 Task: Find connections with filter location Villeneuve-le-Roi with filter topic #hiringwith filter profile language Potuguese with filter current company Get Hired with GeeksforGeeks  with filter school Indira Institute of management with filter industry Breweries with filter service category Android Development with filter keywords title Speech Pathologist
Action: Mouse moved to (251, 200)
Screenshot: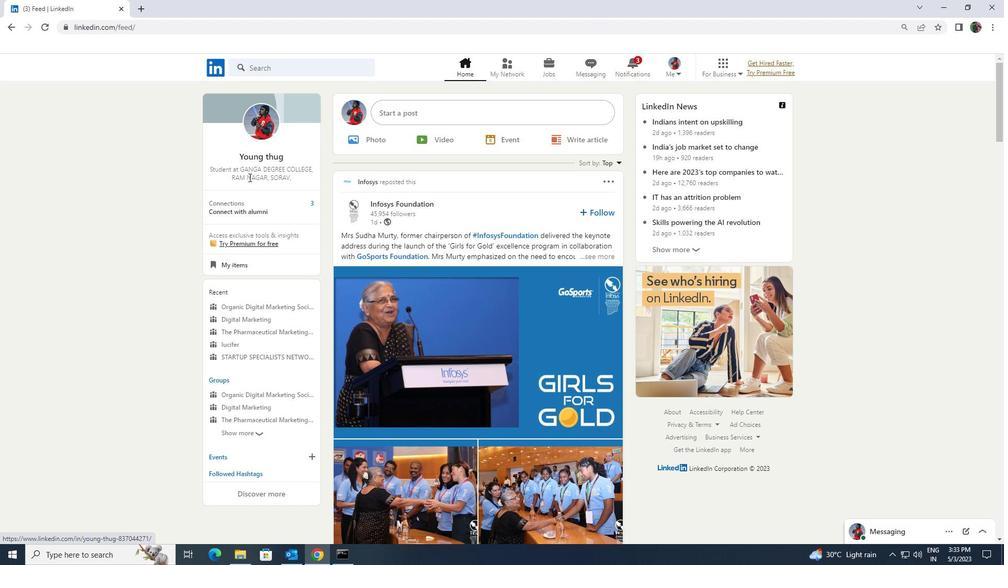 
Action: Mouse pressed left at (251, 200)
Screenshot: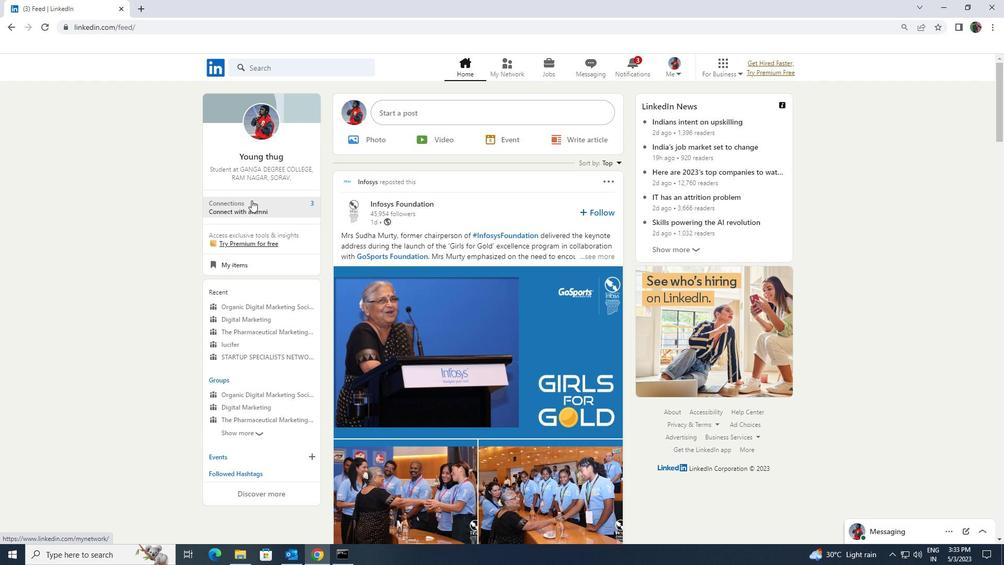
Action: Mouse moved to (264, 131)
Screenshot: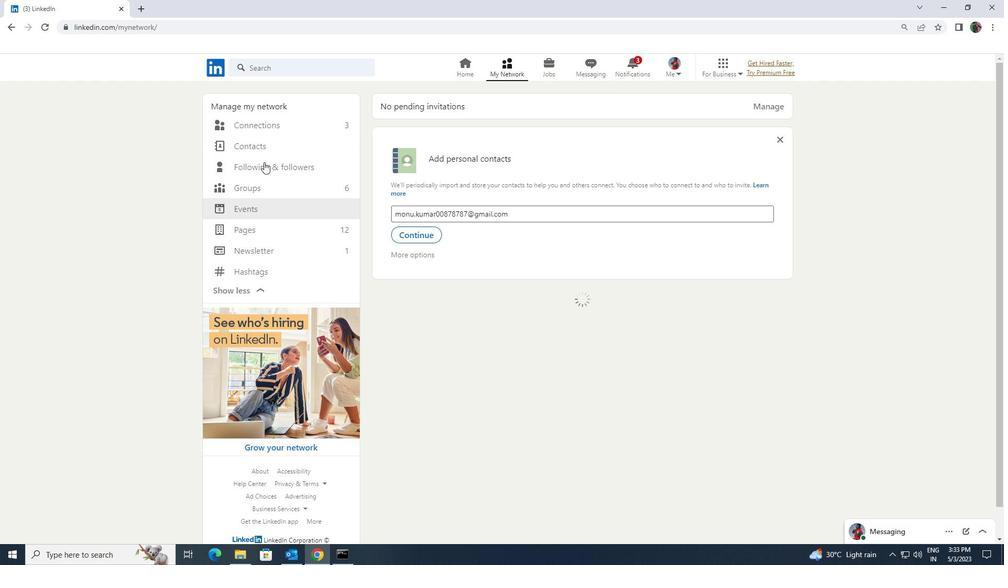 
Action: Mouse pressed left at (264, 131)
Screenshot: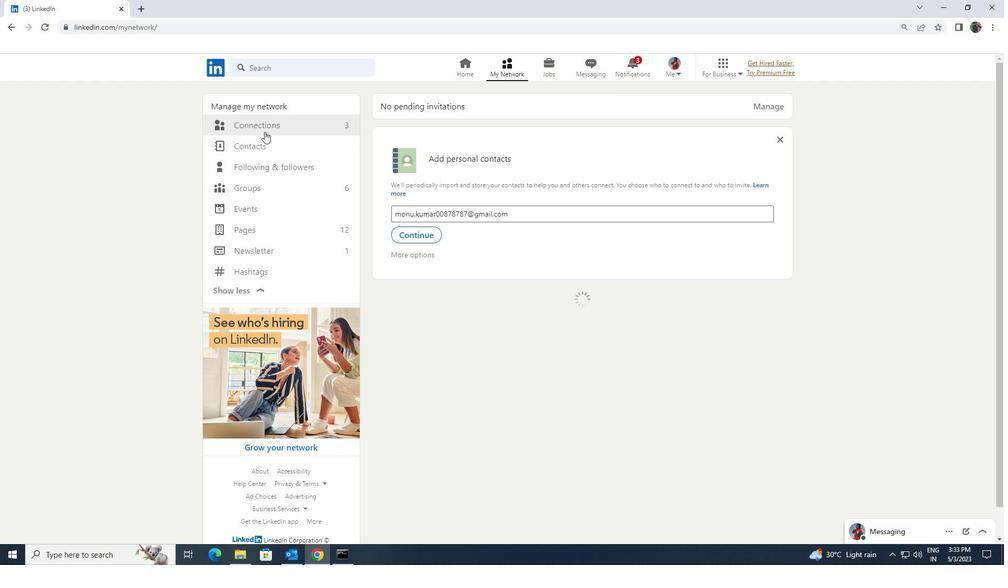
Action: Mouse moved to (264, 124)
Screenshot: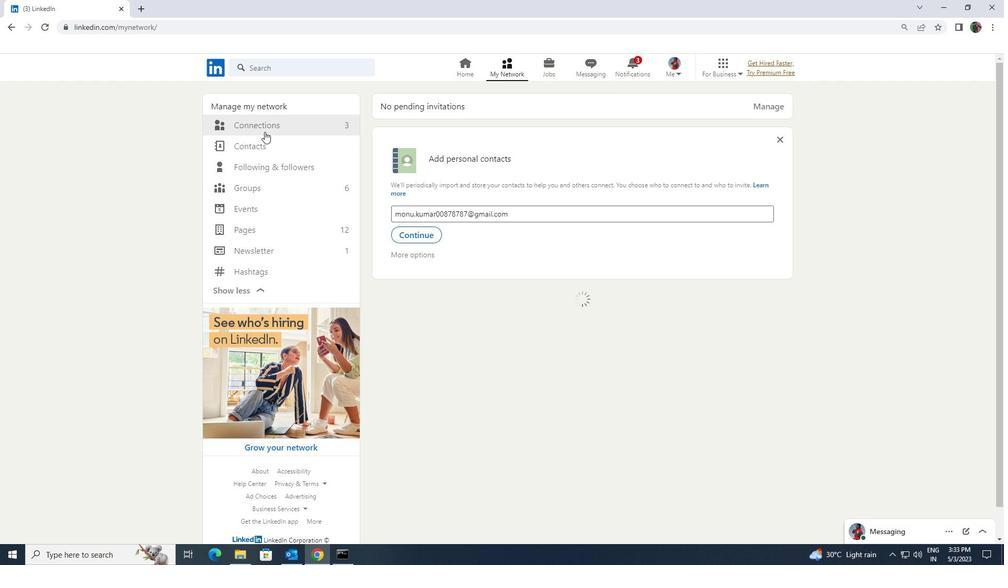 
Action: Mouse pressed left at (264, 124)
Screenshot: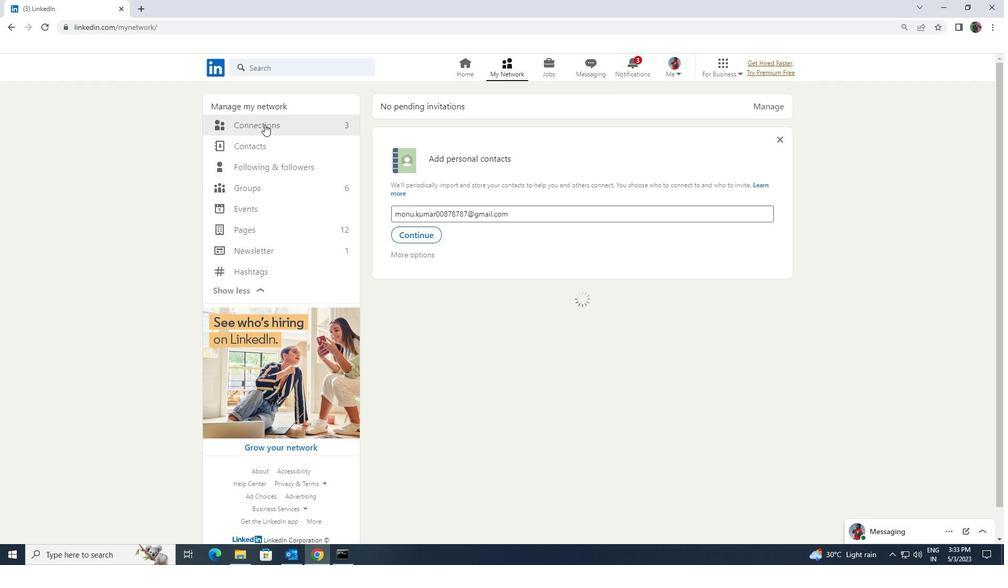 
Action: Mouse moved to (582, 127)
Screenshot: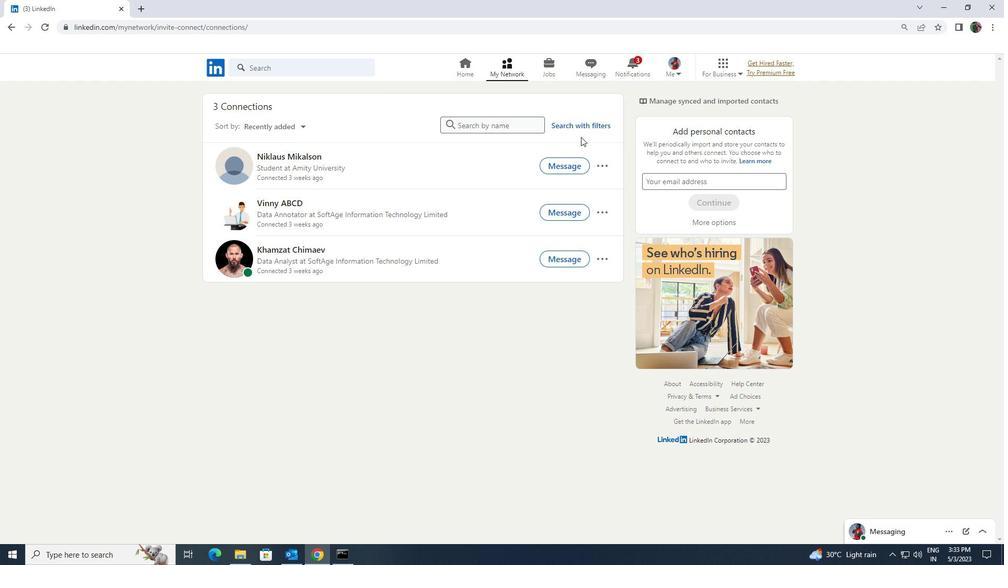 
Action: Mouse pressed left at (582, 127)
Screenshot: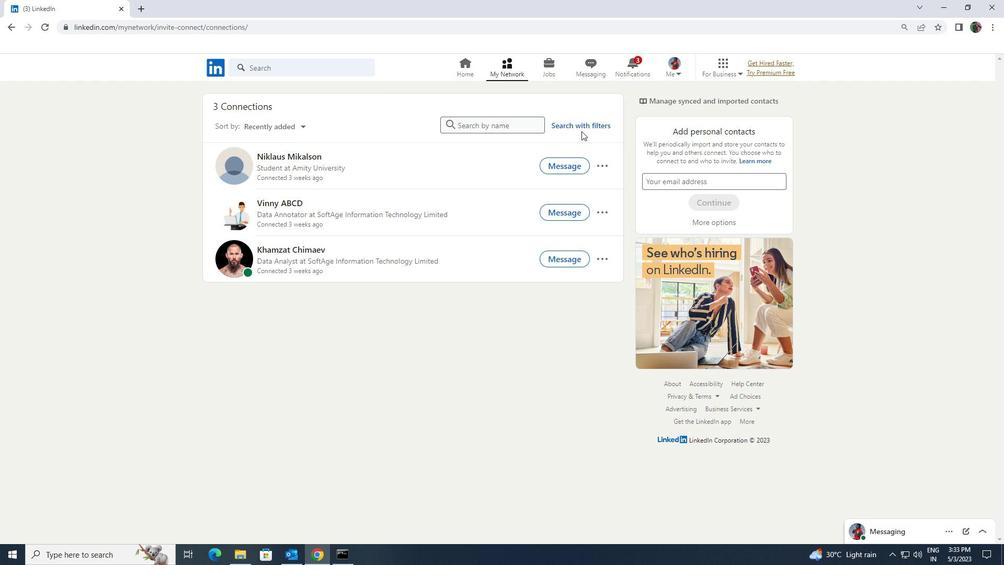 
Action: Mouse moved to (543, 97)
Screenshot: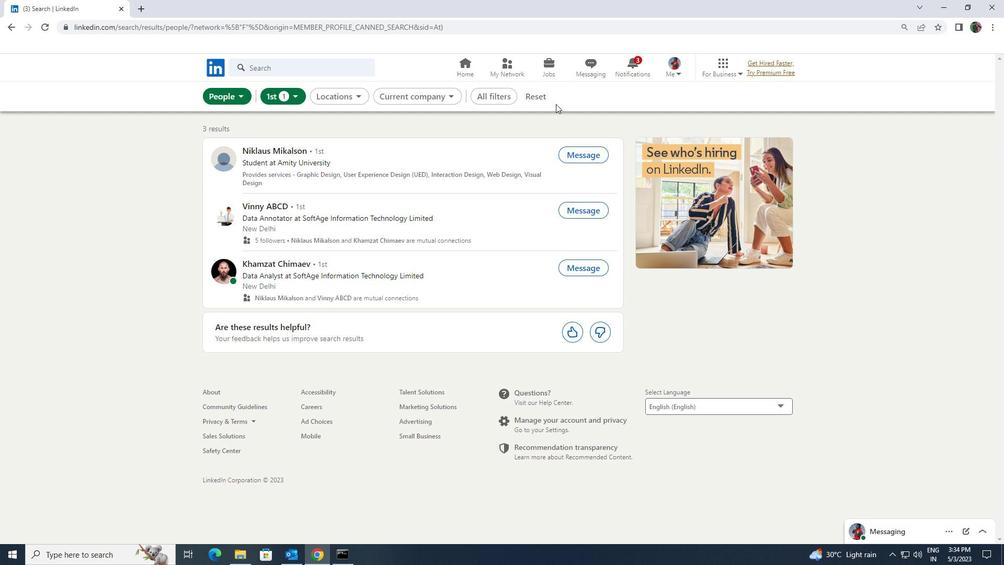 
Action: Mouse pressed left at (543, 97)
Screenshot: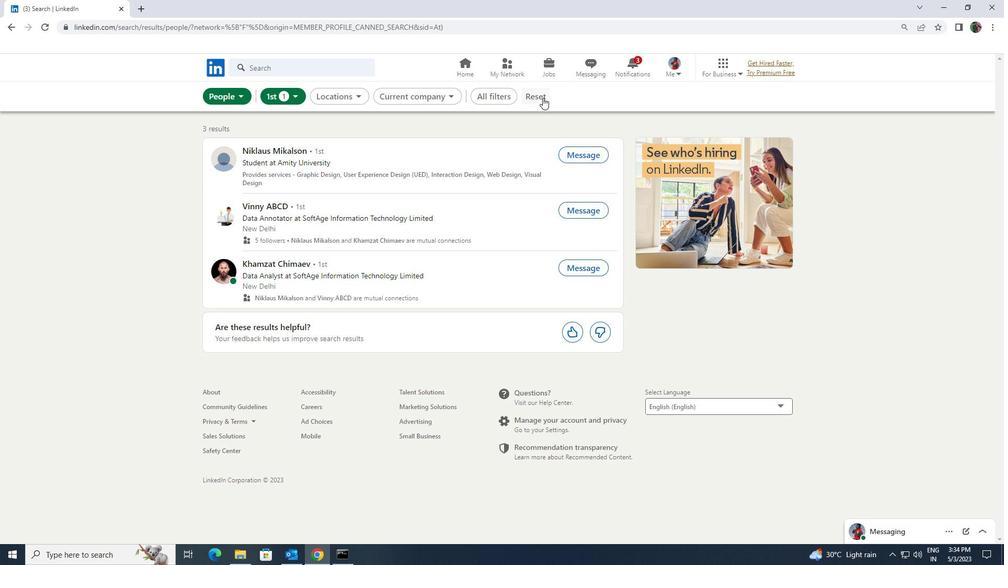 
Action: Mouse moved to (522, 95)
Screenshot: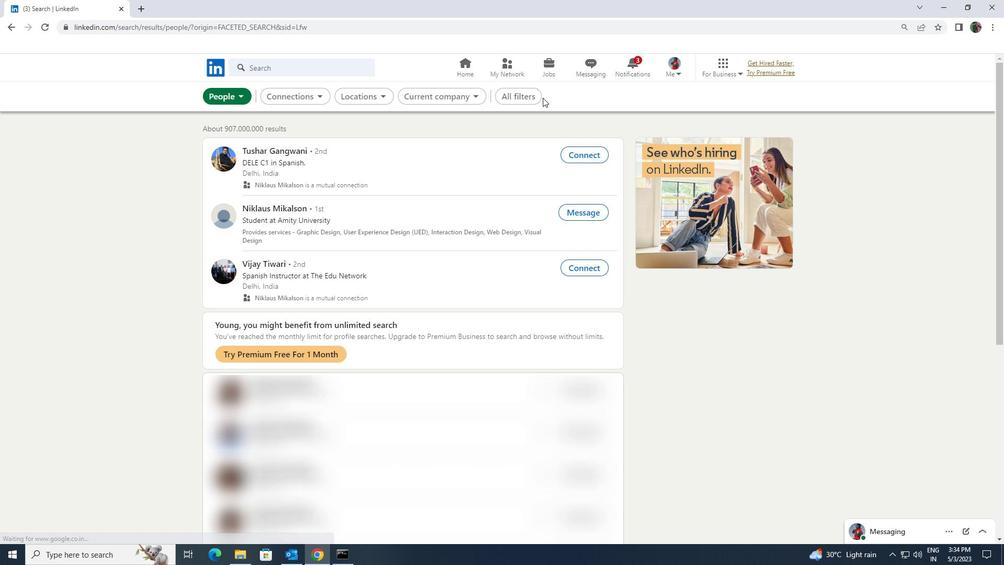 
Action: Mouse pressed left at (522, 95)
Screenshot: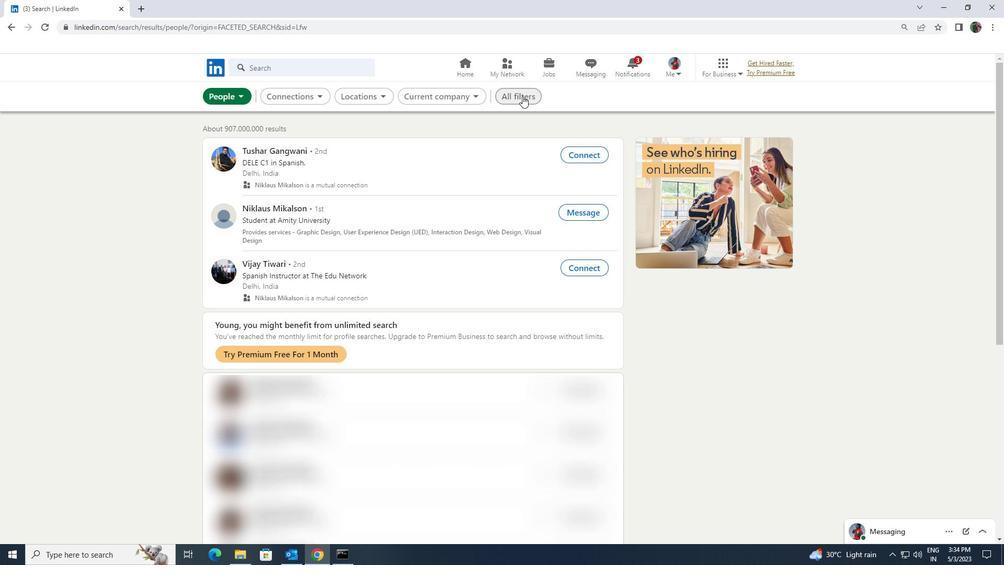 
Action: Mouse moved to (874, 411)
Screenshot: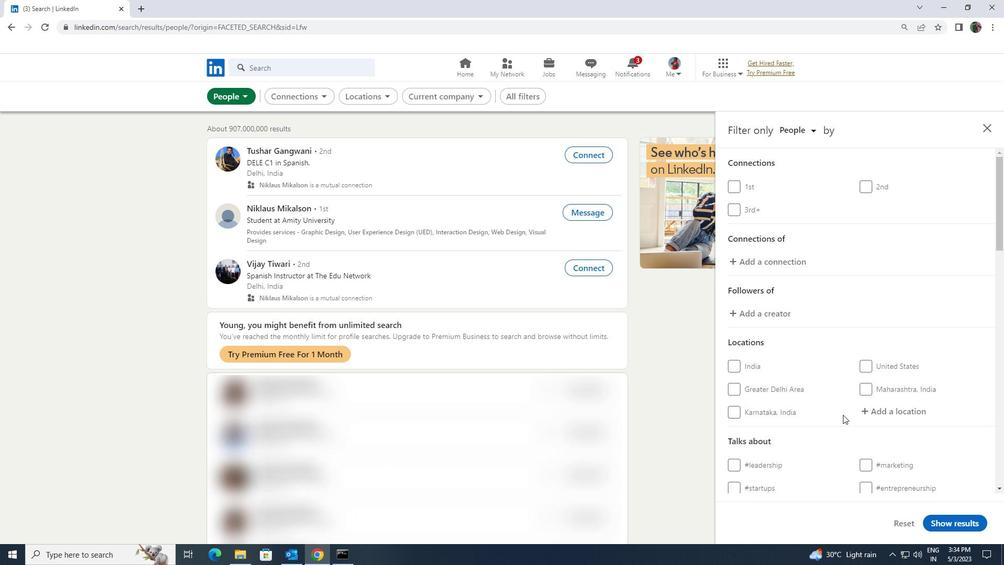 
Action: Mouse pressed left at (874, 411)
Screenshot: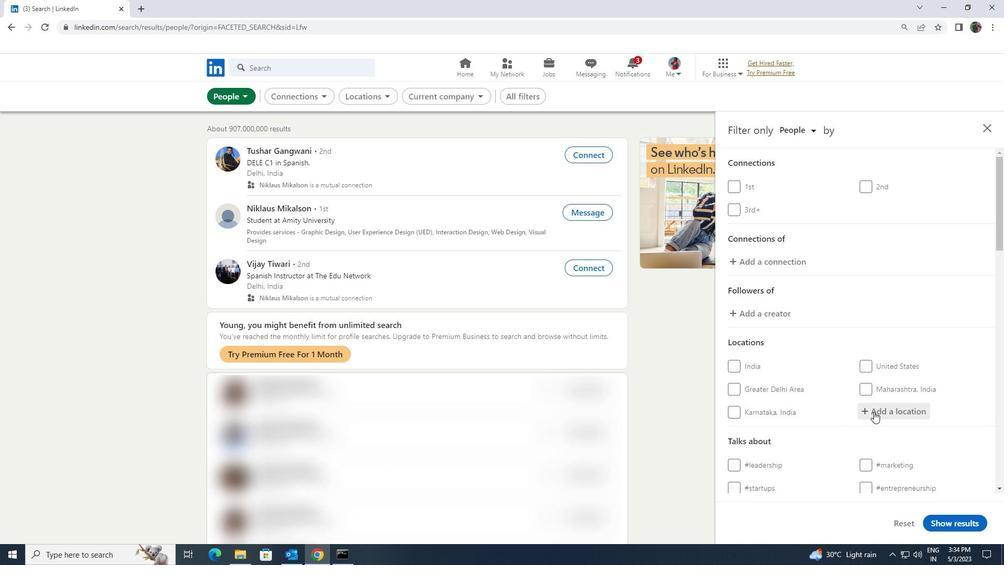 
Action: Key pressed <Key.shift><Key.shift><Key.shift><Key.shift><Key.shift><Key.shift><Key.shift><Key.shift><Key.shift>VO<Key.backspace>ILLENEUVE
Screenshot: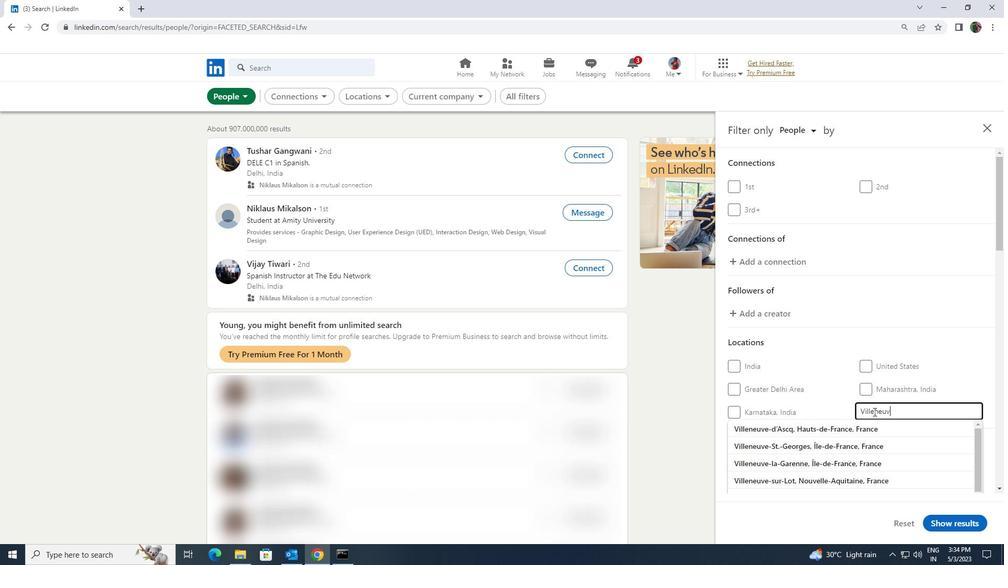 
Action: Mouse moved to (874, 422)
Screenshot: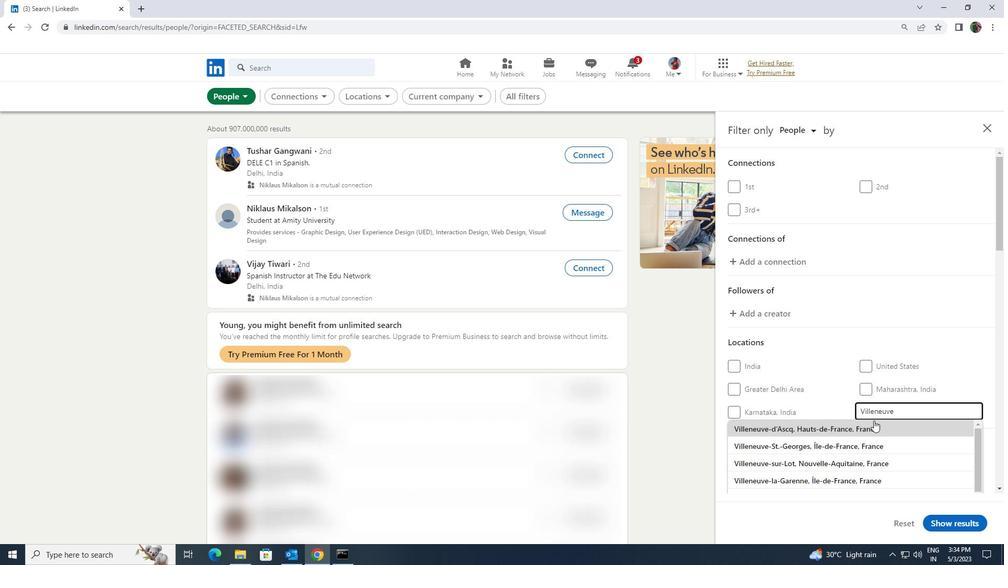 
Action: Mouse pressed left at (874, 422)
Screenshot: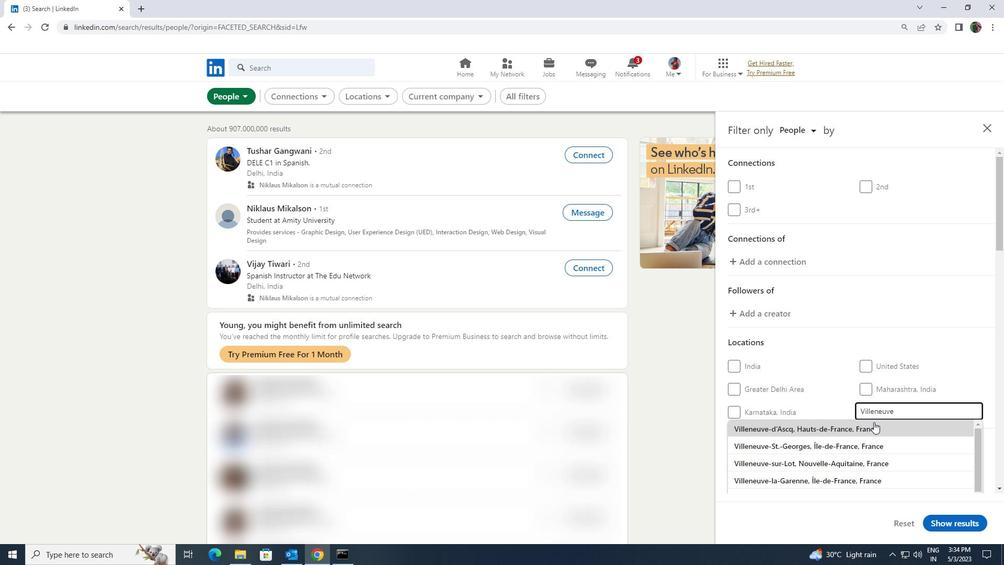 
Action: Mouse scrolled (874, 421) with delta (0, 0)
Screenshot: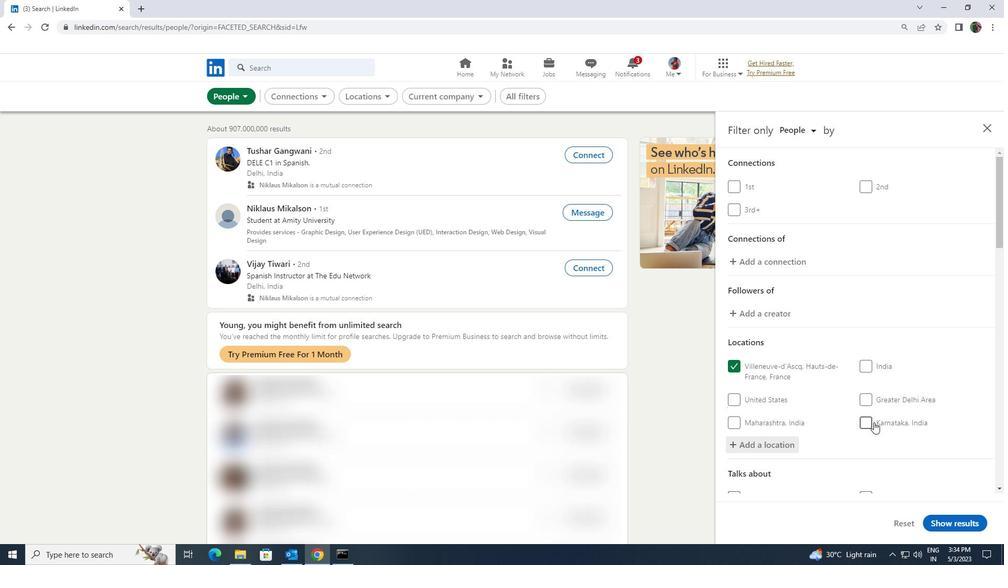 
Action: Mouse scrolled (874, 421) with delta (0, 0)
Screenshot: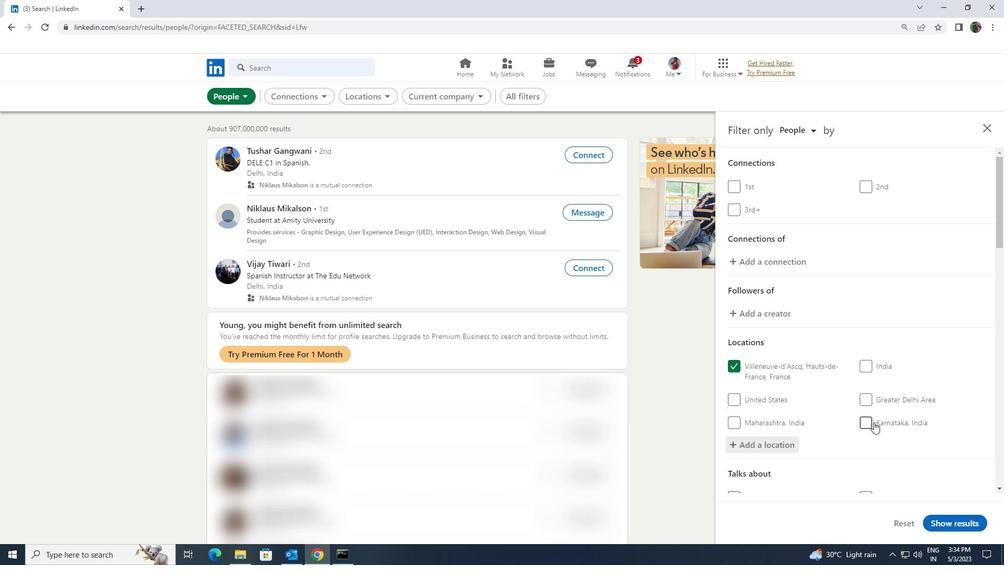 
Action: Mouse moved to (882, 435)
Screenshot: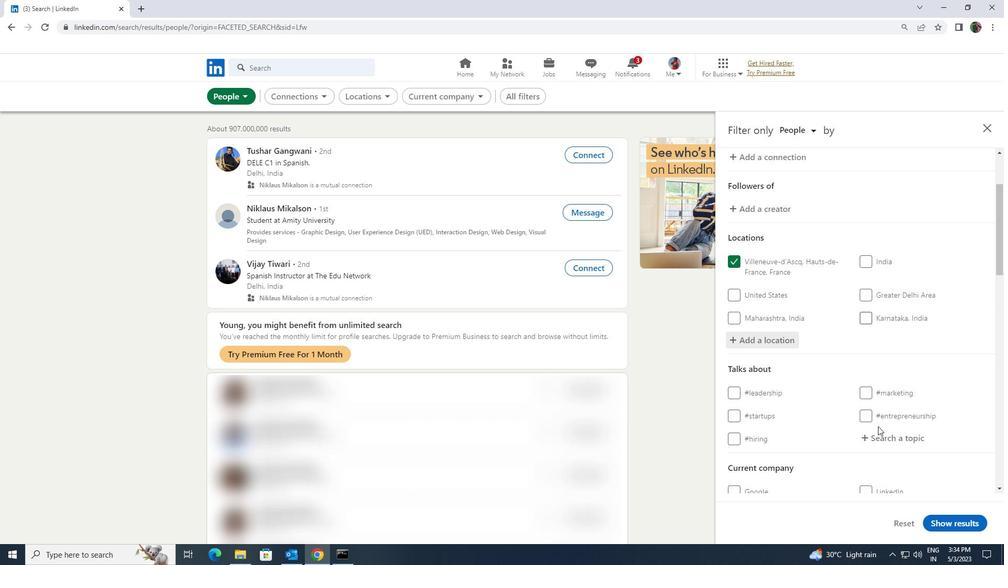 
Action: Mouse pressed left at (882, 435)
Screenshot: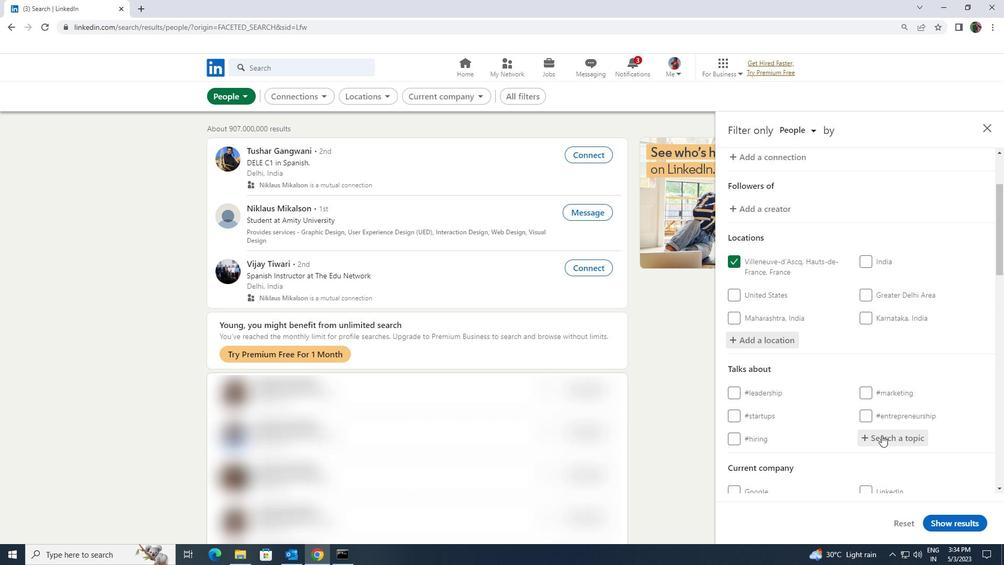 
Action: Key pressed <Key.shift>HIRING
Screenshot: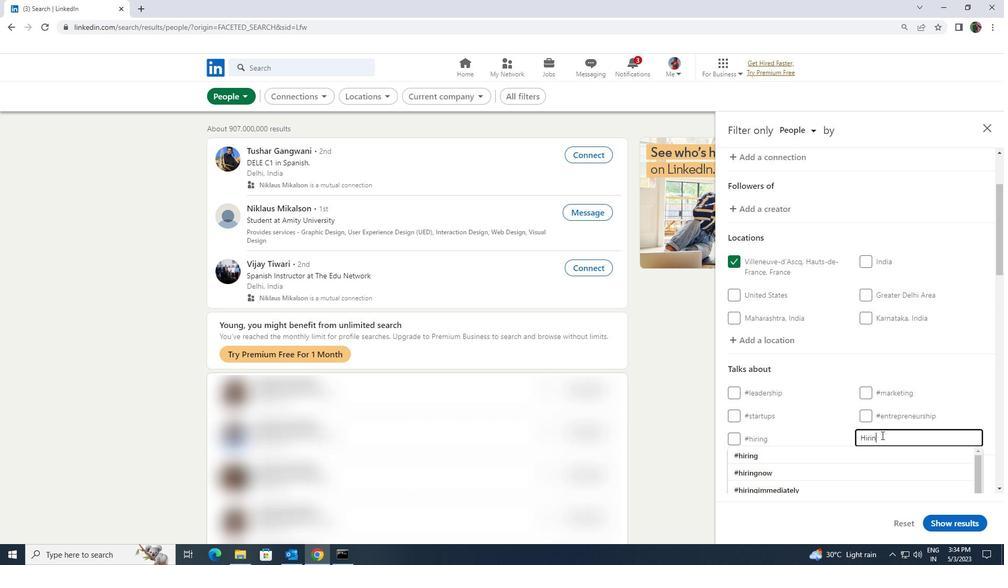 
Action: Mouse moved to (873, 451)
Screenshot: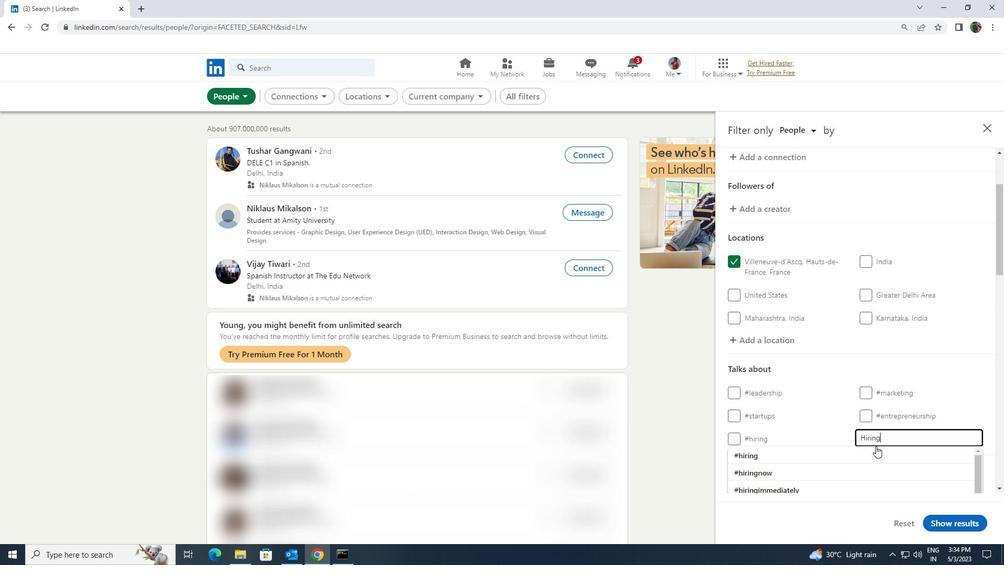 
Action: Mouse pressed left at (873, 451)
Screenshot: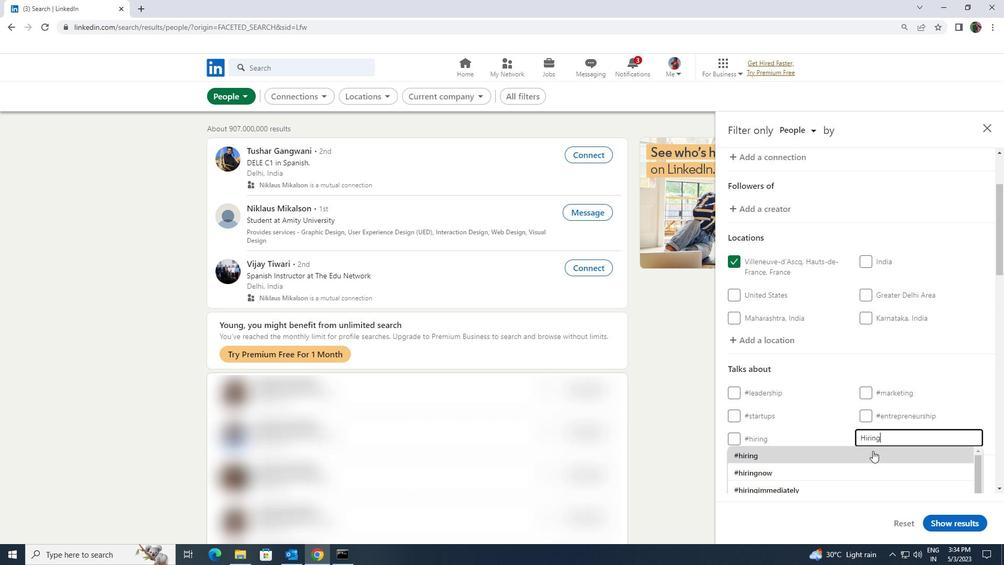 
Action: Mouse moved to (868, 449)
Screenshot: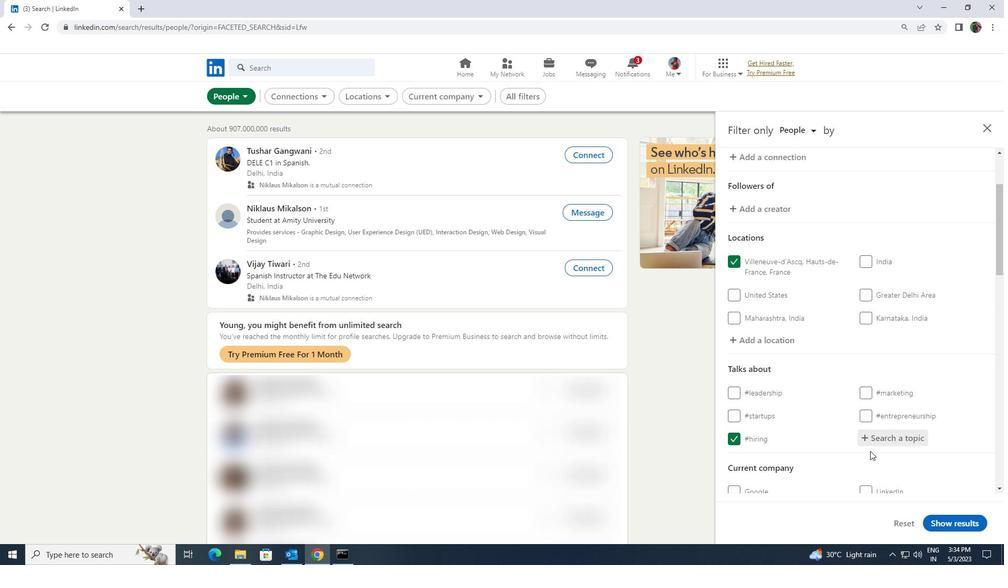 
Action: Mouse scrolled (868, 449) with delta (0, 0)
Screenshot: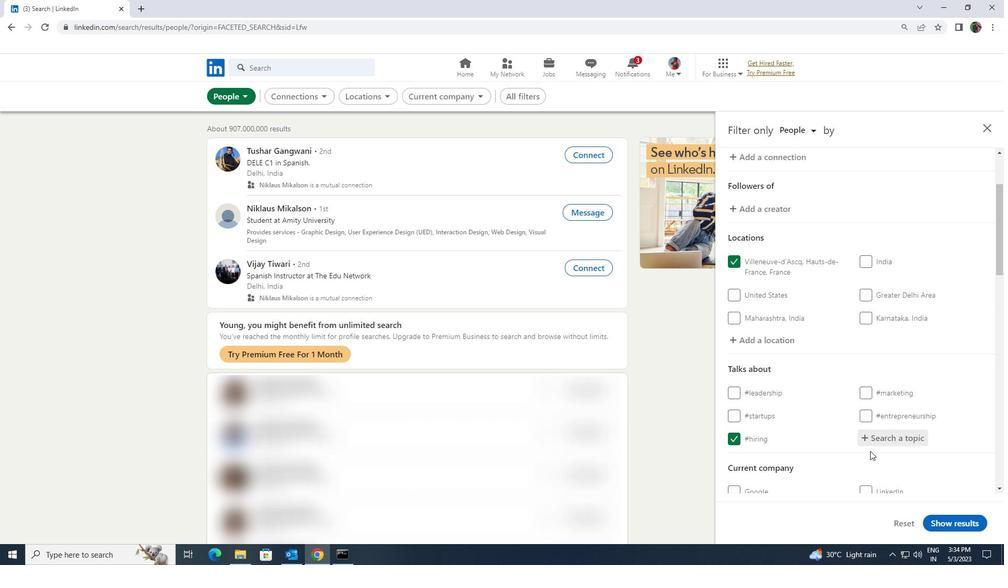 
Action: Mouse scrolled (868, 449) with delta (0, 0)
Screenshot: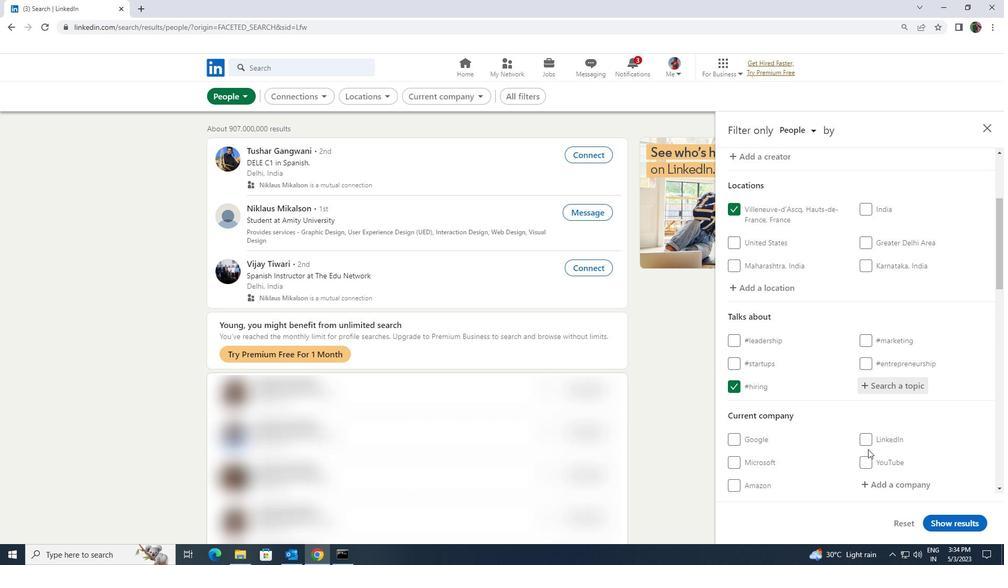 
Action: Mouse scrolled (868, 449) with delta (0, 0)
Screenshot: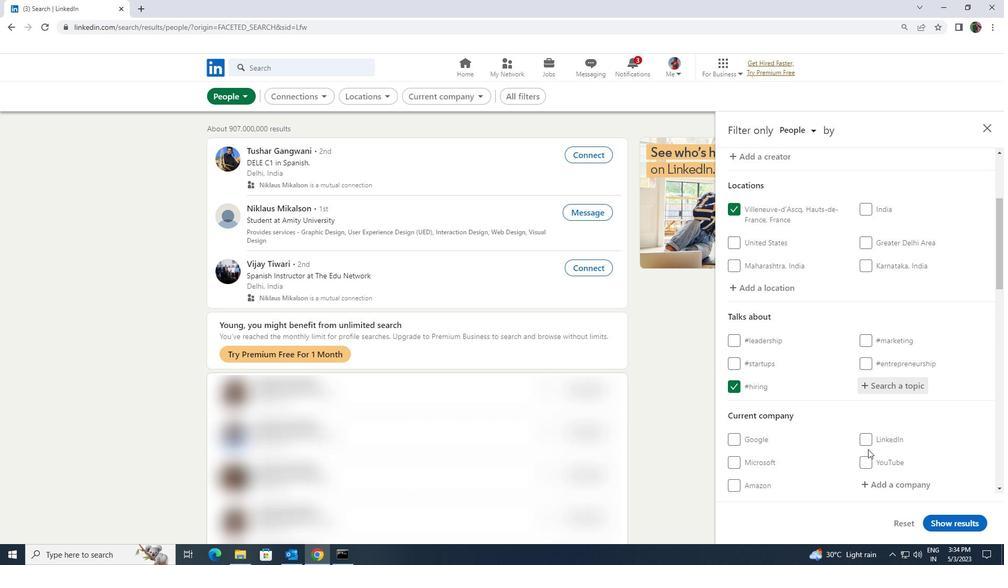 
Action: Mouse scrolled (868, 449) with delta (0, 0)
Screenshot: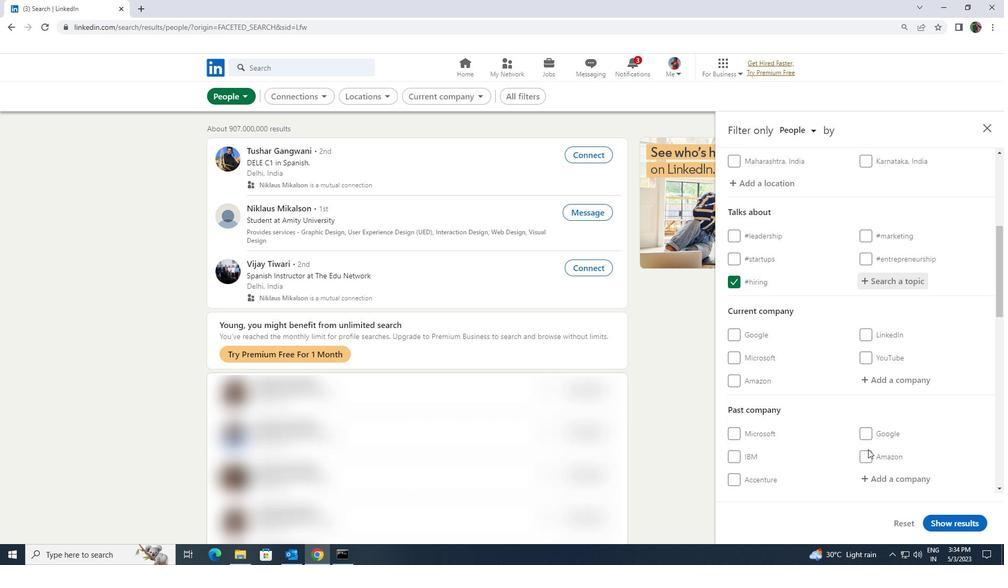 
Action: Mouse scrolled (868, 449) with delta (0, 0)
Screenshot: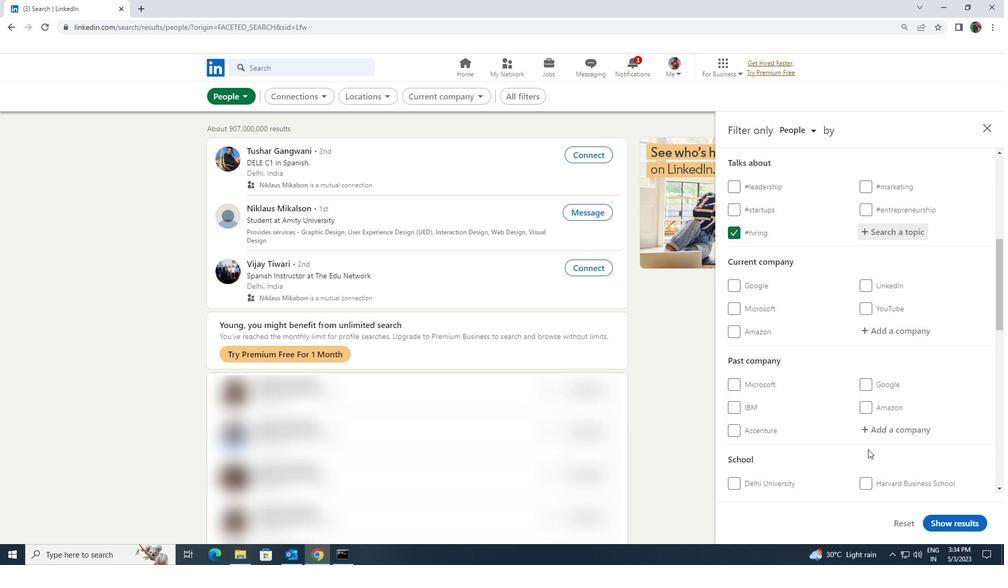 
Action: Mouse moved to (867, 449)
Screenshot: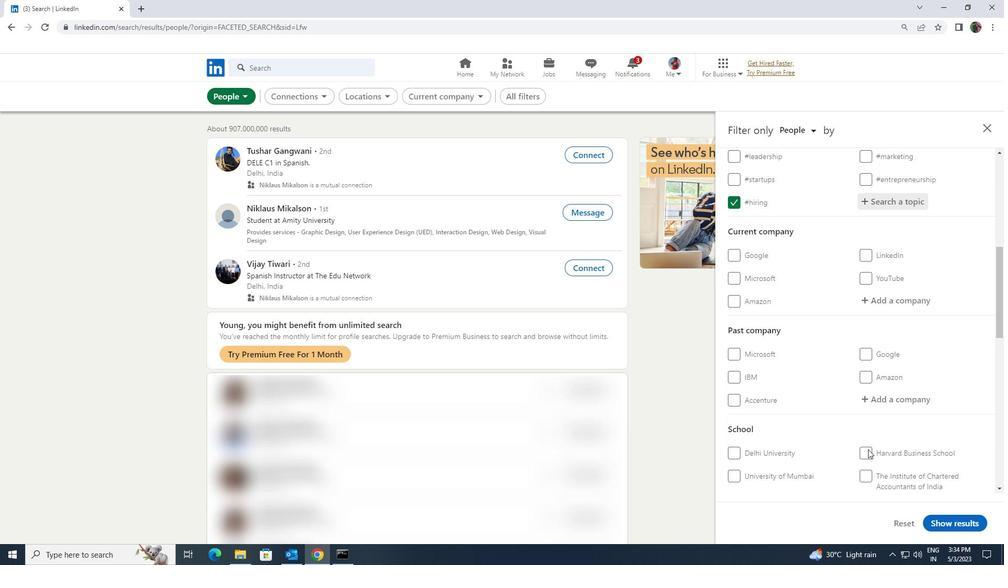 
Action: Mouse scrolled (867, 448) with delta (0, 0)
Screenshot: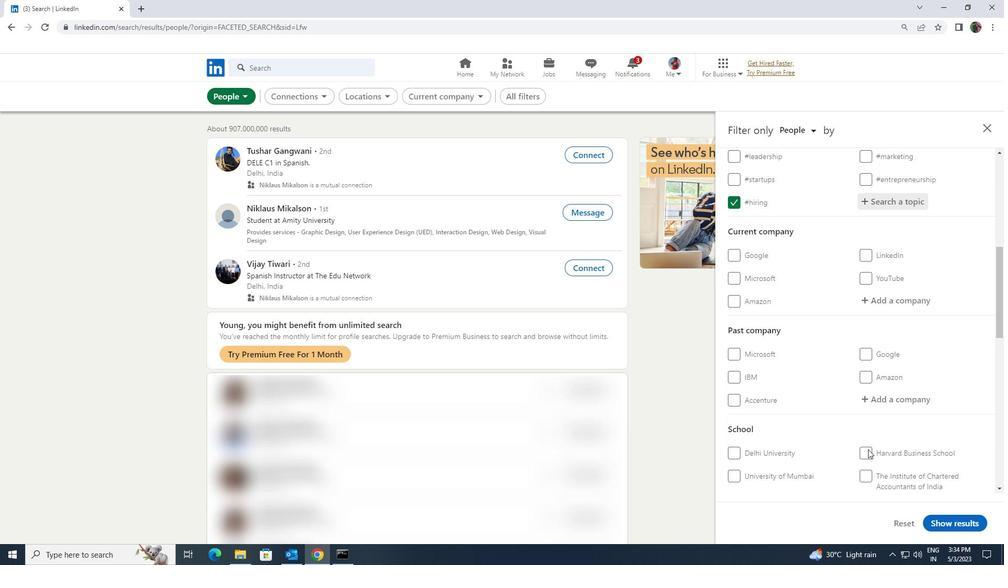 
Action: Mouse scrolled (867, 448) with delta (0, 0)
Screenshot: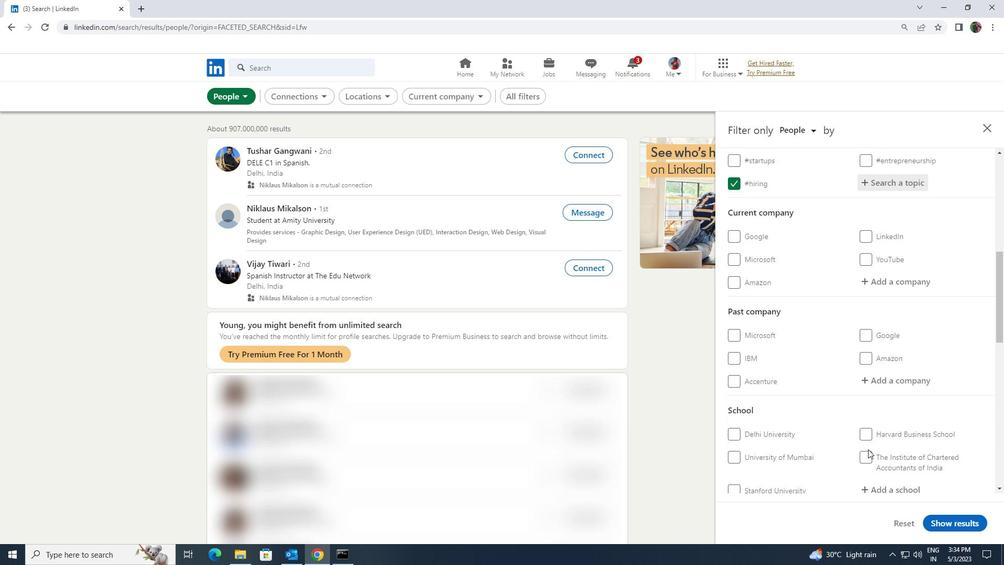 
Action: Mouse moved to (866, 448)
Screenshot: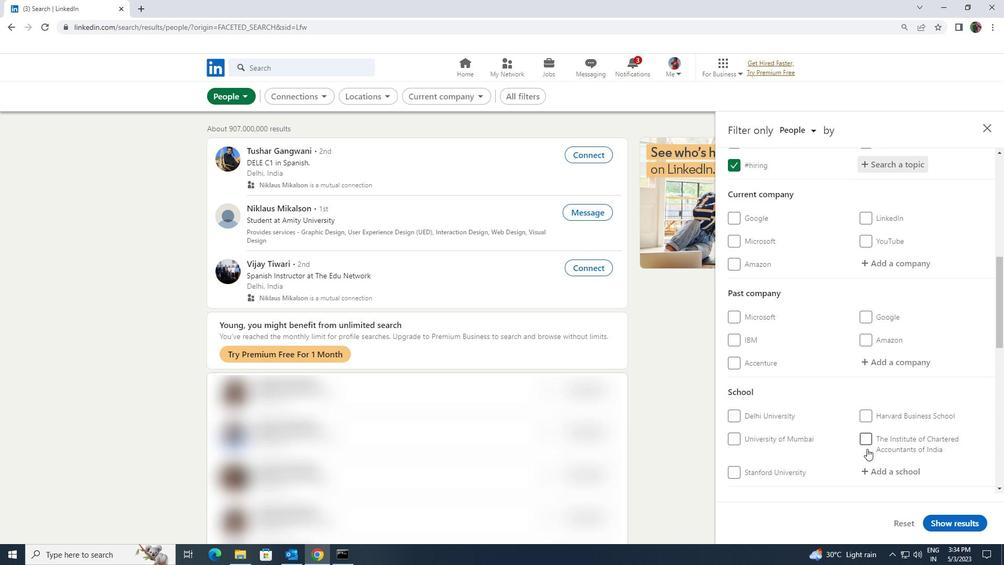 
Action: Mouse scrolled (866, 447) with delta (0, 0)
Screenshot: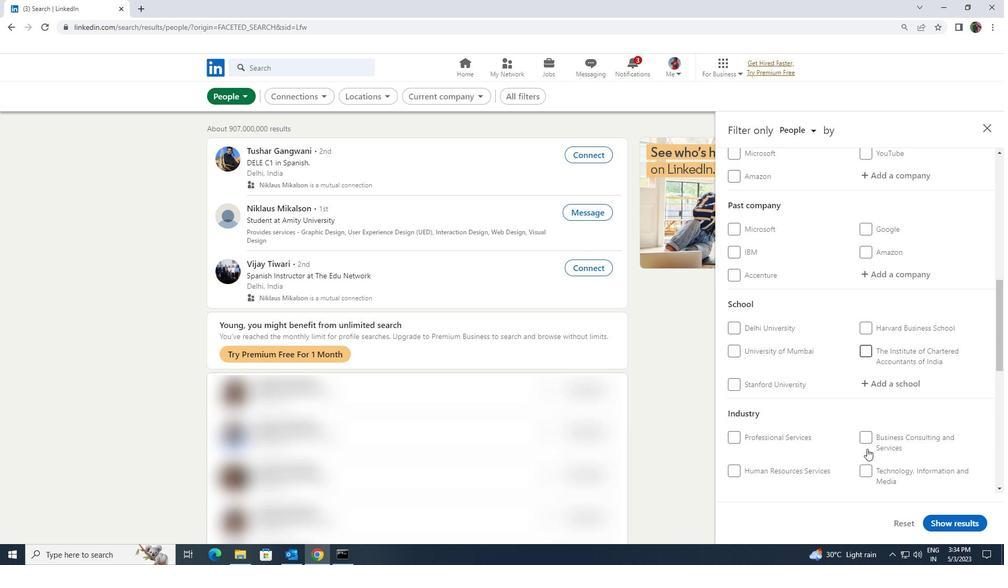 
Action: Mouse scrolled (866, 447) with delta (0, 0)
Screenshot: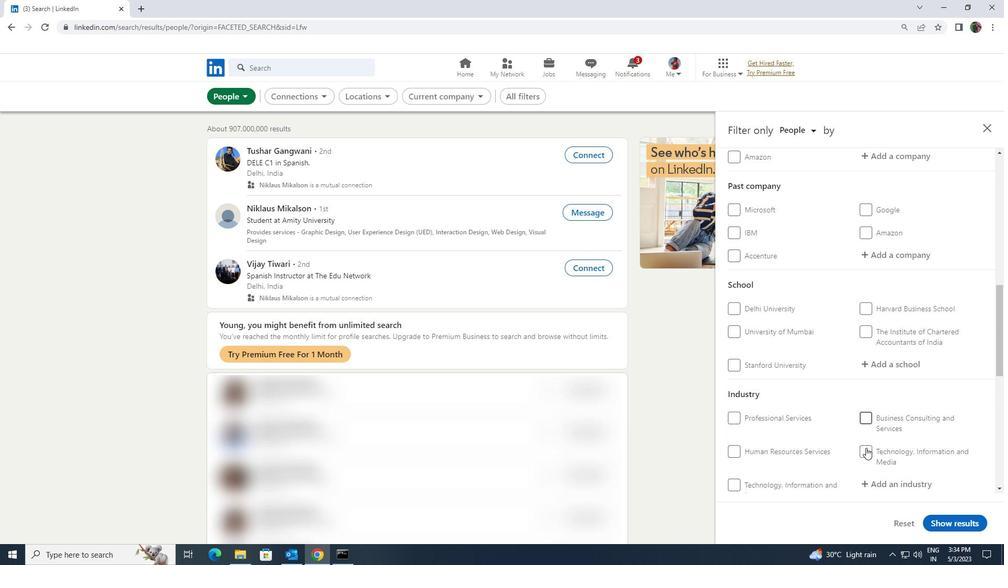 
Action: Mouse scrolled (866, 447) with delta (0, 0)
Screenshot: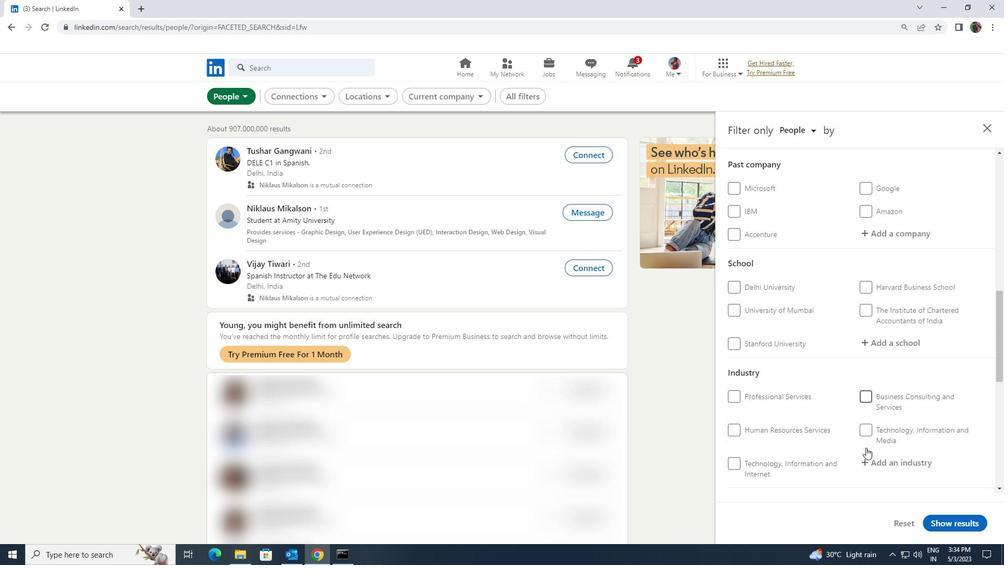 
Action: Mouse moved to (867, 434)
Screenshot: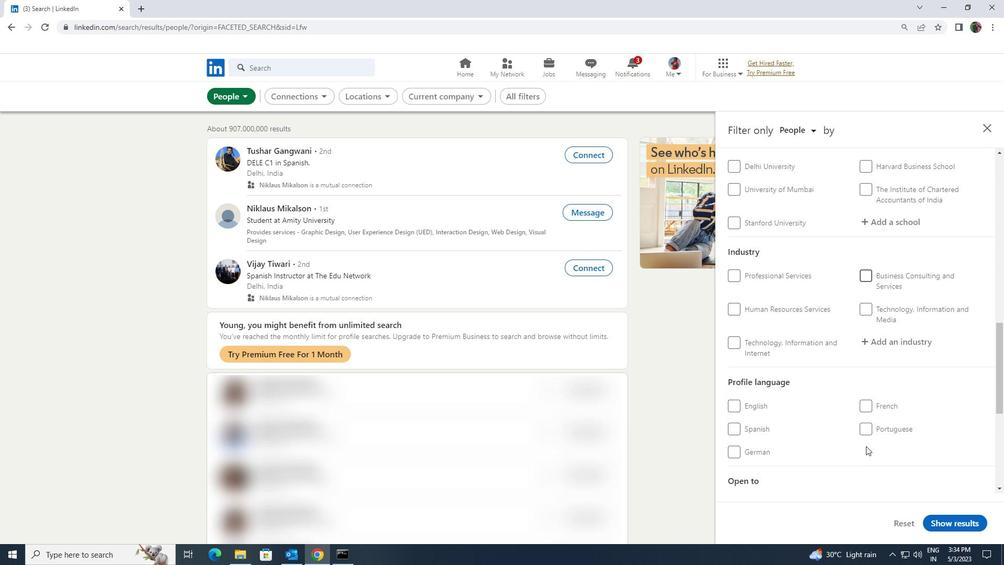 
Action: Mouse pressed left at (867, 434)
Screenshot: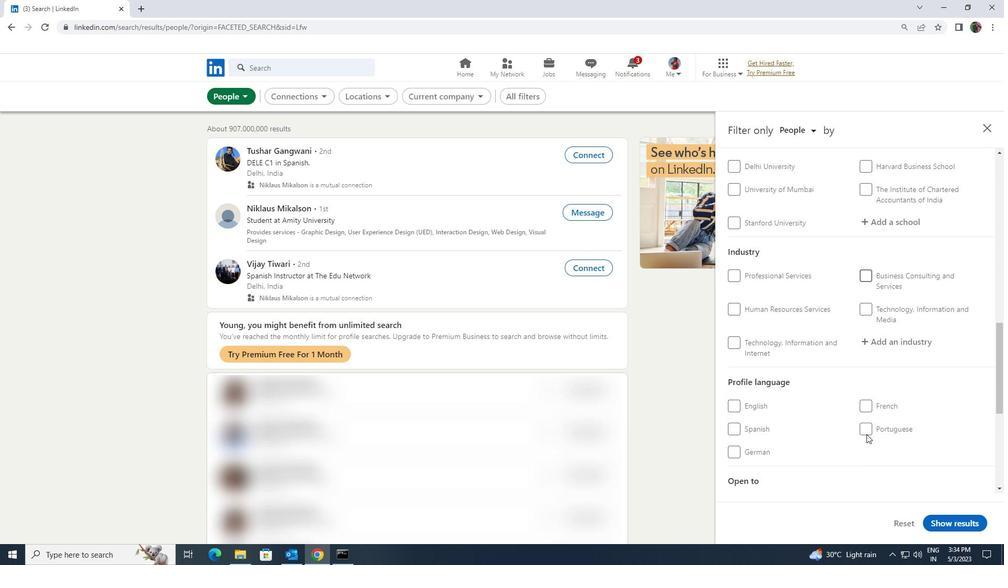 
Action: Mouse moved to (867, 433)
Screenshot: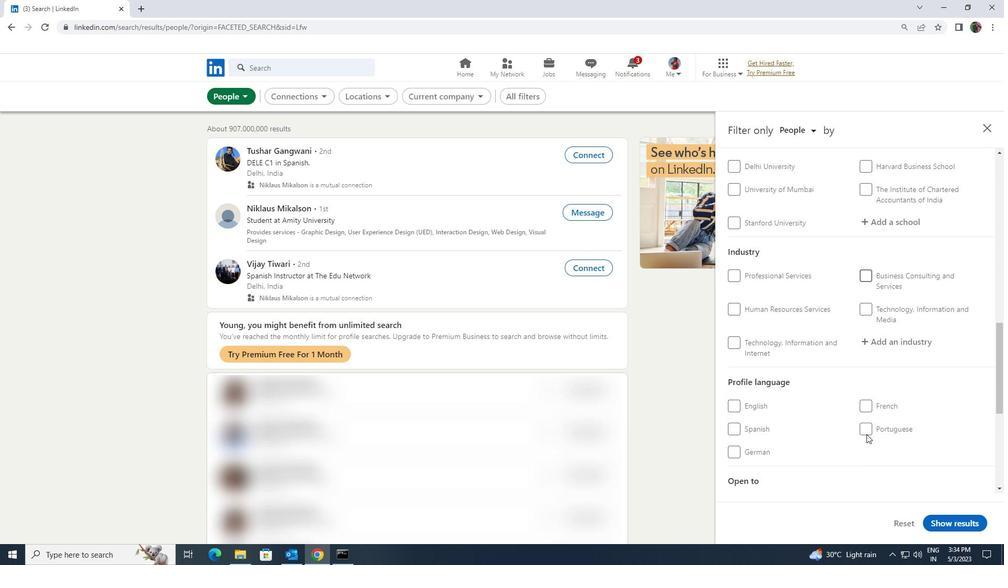 
Action: Mouse scrolled (867, 433) with delta (0, 0)
Screenshot: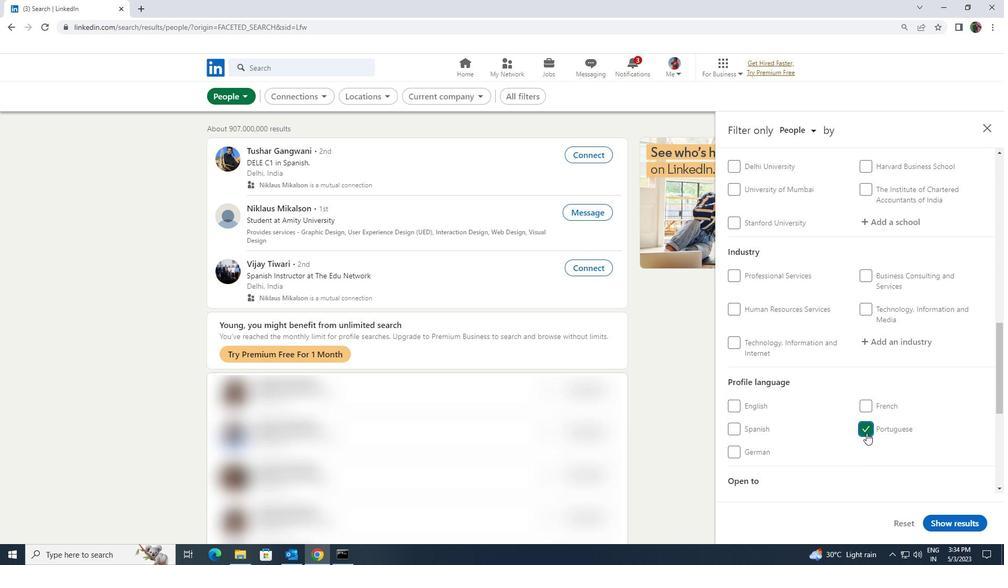 
Action: Mouse scrolled (867, 433) with delta (0, 0)
Screenshot: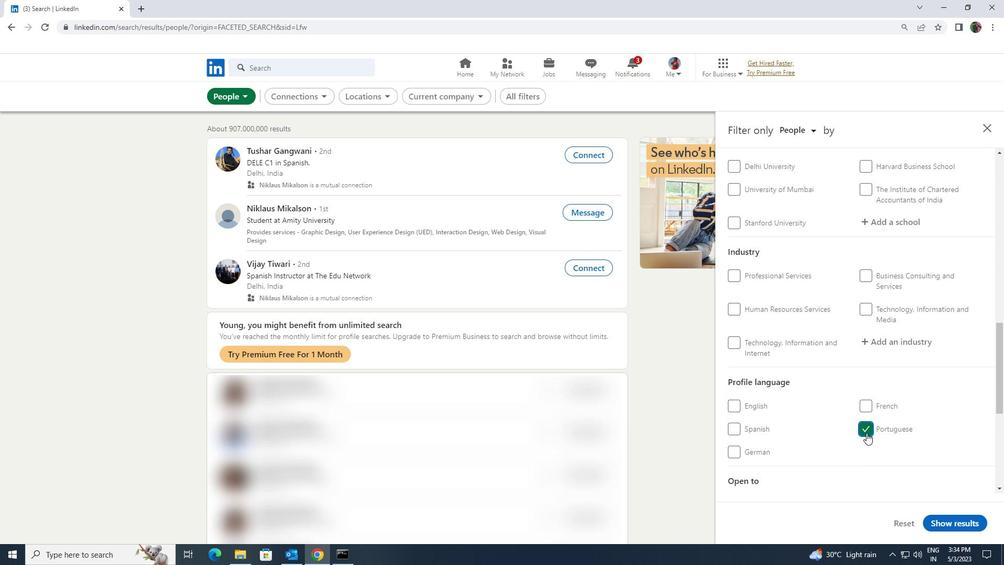 
Action: Mouse scrolled (867, 433) with delta (0, 0)
Screenshot: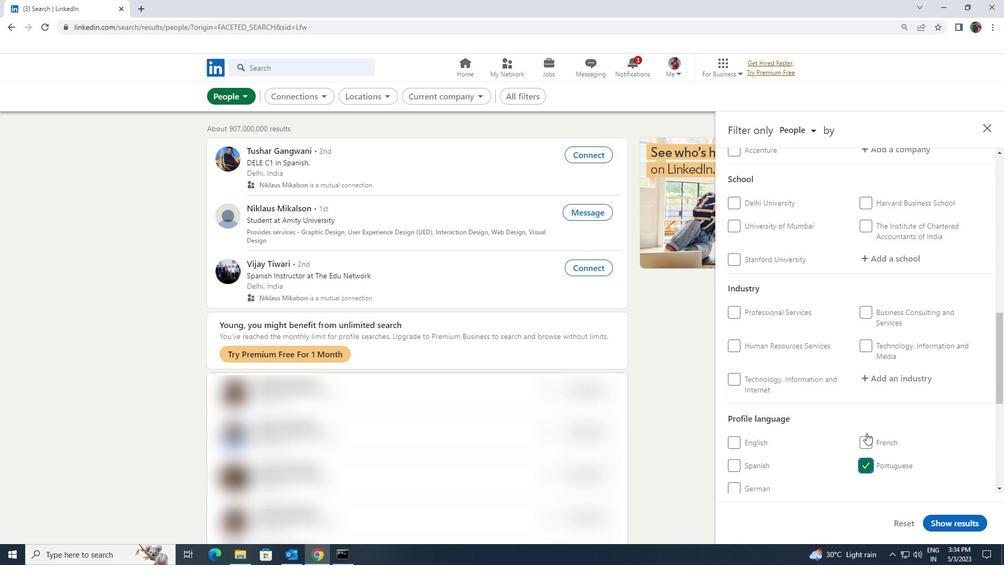 
Action: Mouse scrolled (867, 433) with delta (0, 0)
Screenshot: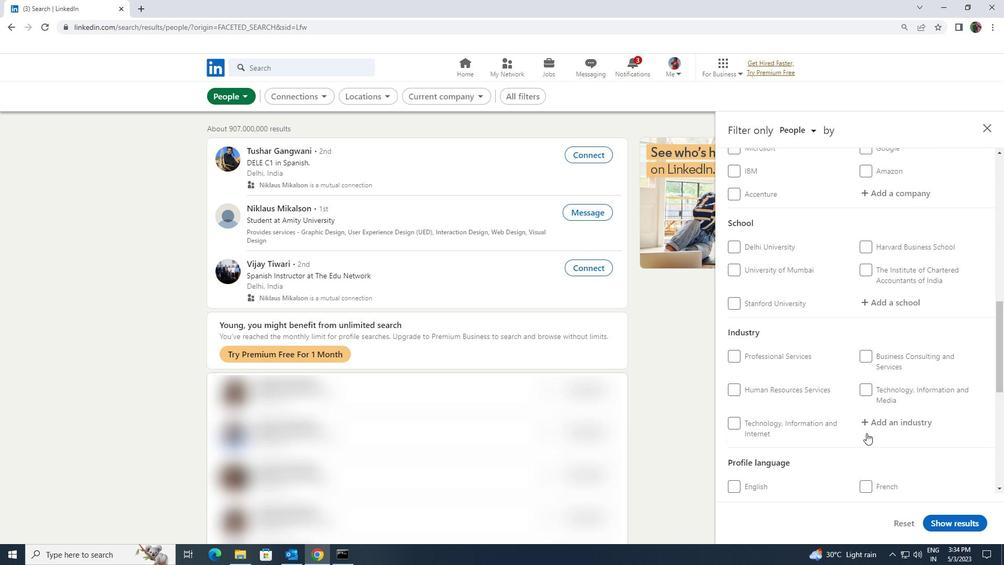 
Action: Mouse scrolled (867, 433) with delta (0, 0)
Screenshot: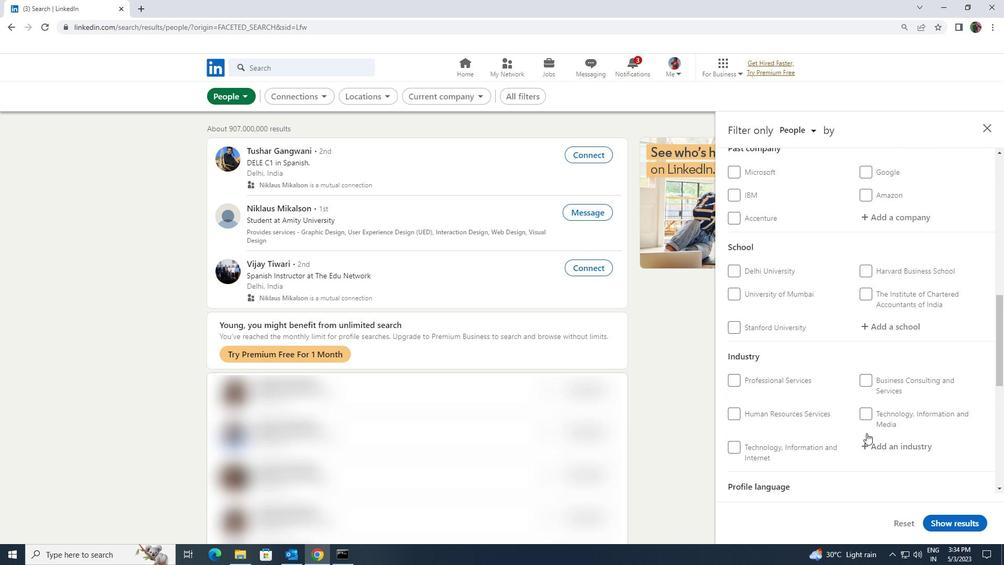 
Action: Mouse scrolled (867, 433) with delta (0, 0)
Screenshot: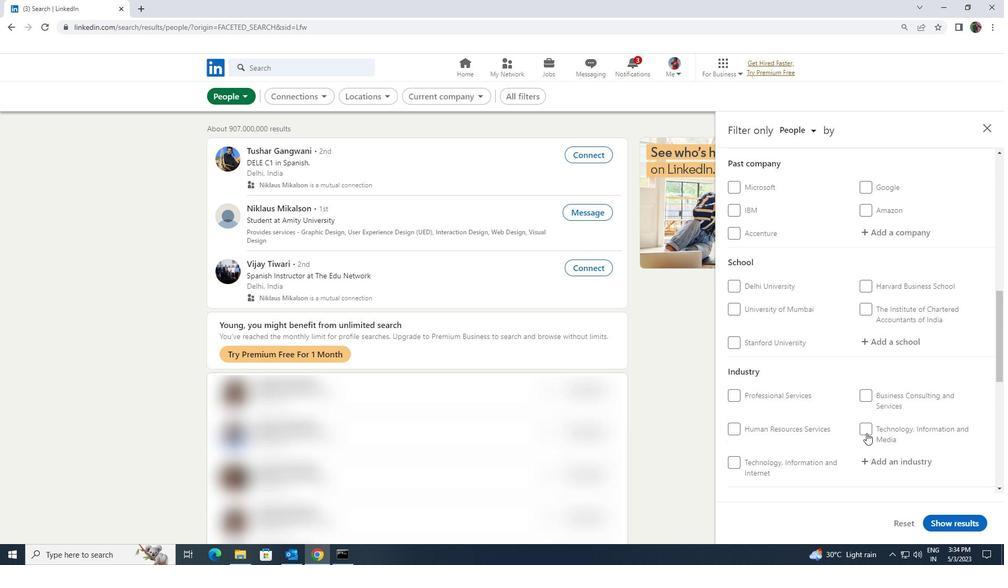 
Action: Mouse scrolled (867, 433) with delta (0, 0)
Screenshot: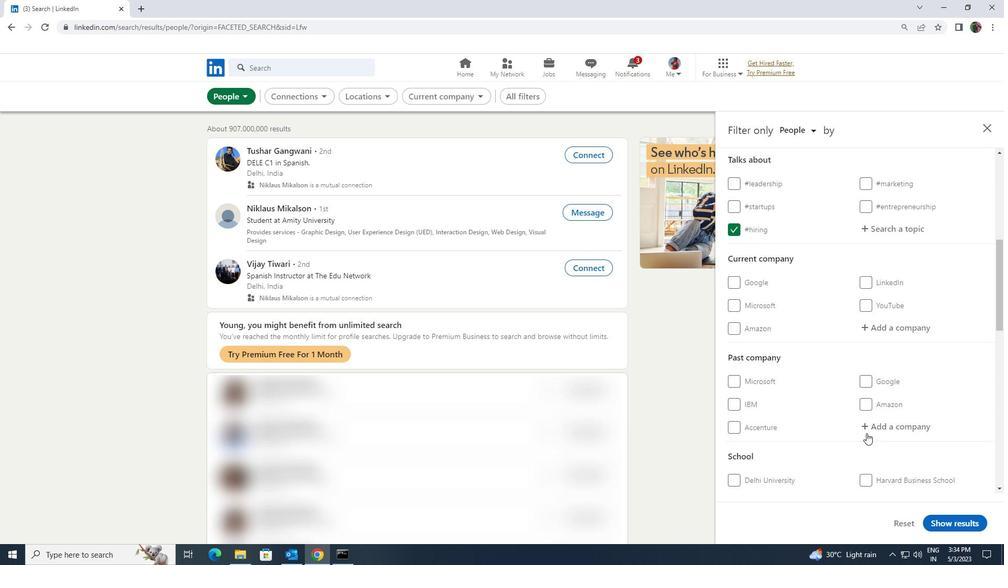 
Action: Mouse scrolled (867, 433) with delta (0, 0)
Screenshot: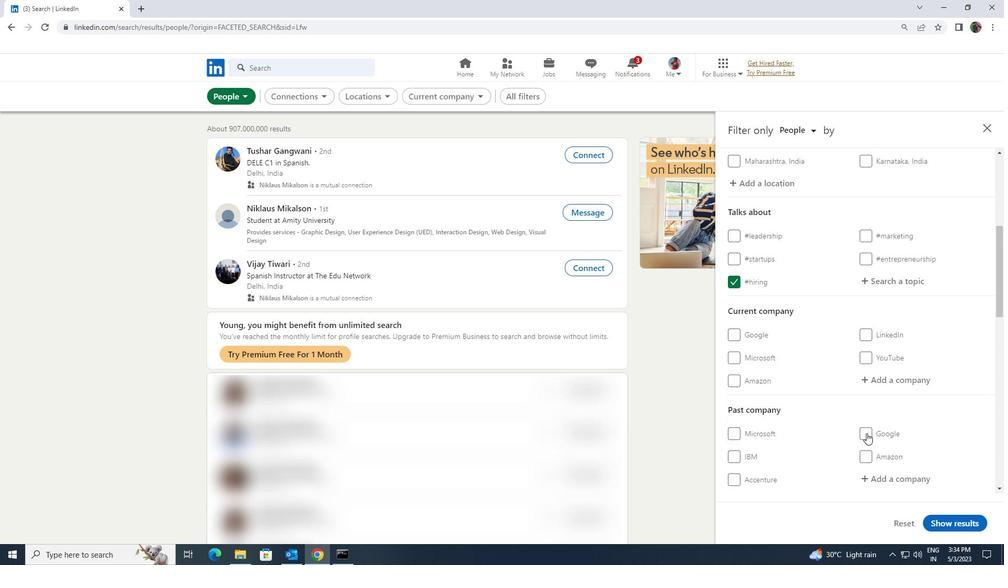 
Action: Mouse moved to (869, 427)
Screenshot: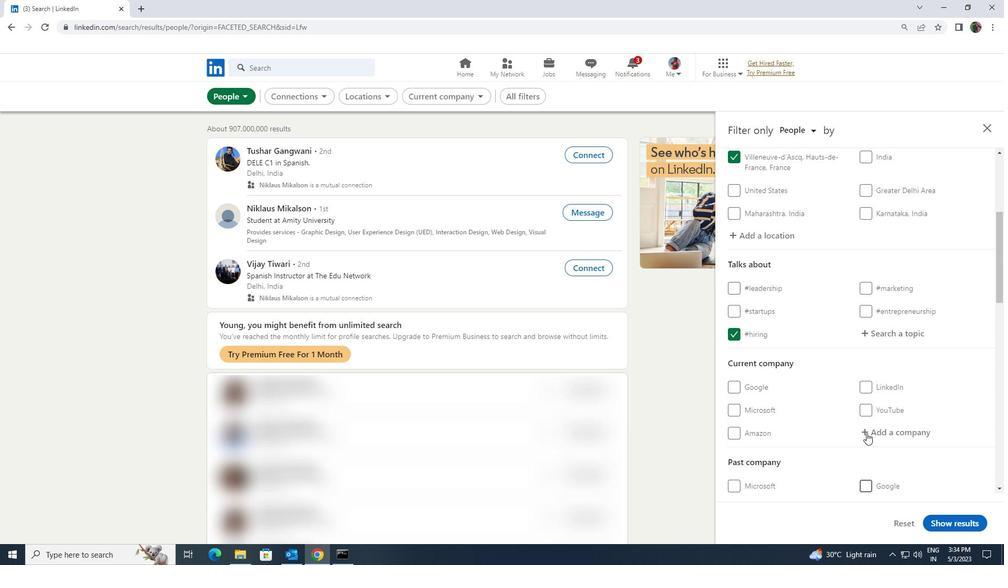 
Action: Mouse pressed left at (869, 427)
Screenshot: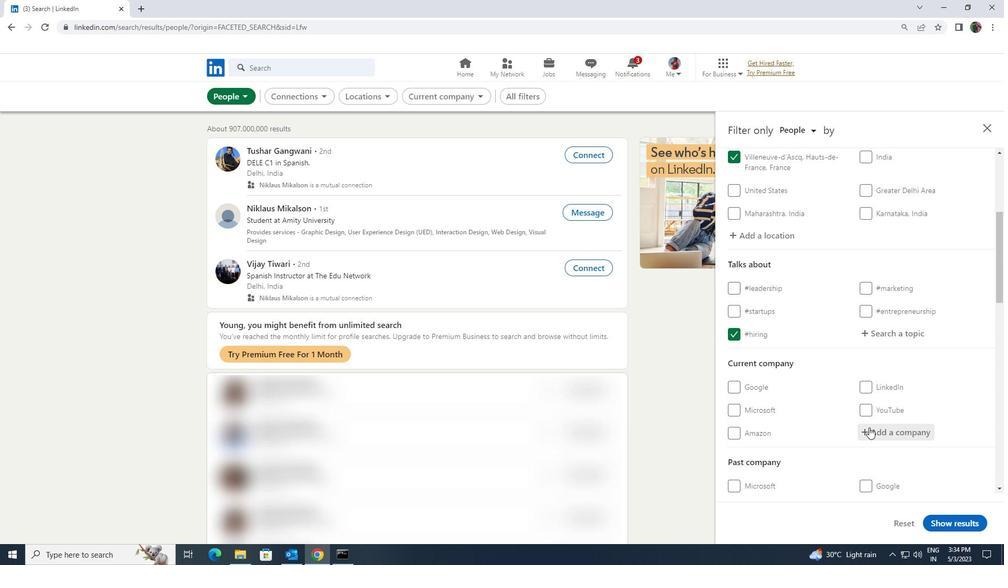 
Action: Key pressed <Key.shift><Key.shift><Key.shift><Key.shift><Key.shift><Key.shift><Key.shift><Key.shift><Key.shift><Key.shift>GET<Key.space><Key.shift>HIRED<Key.space><Key.shift>WITG<Key.backspace>H
Screenshot: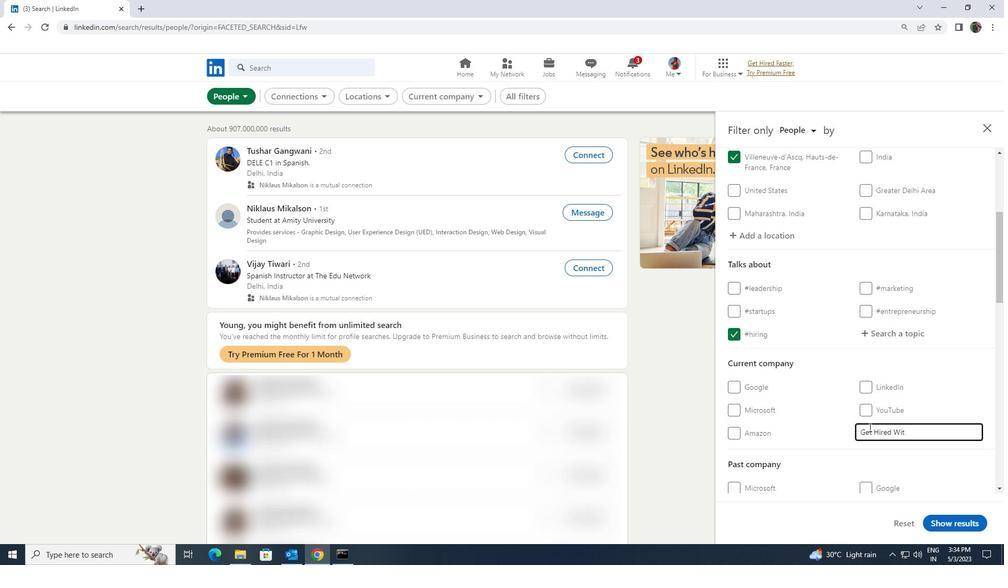 
Action: Mouse moved to (872, 440)
Screenshot: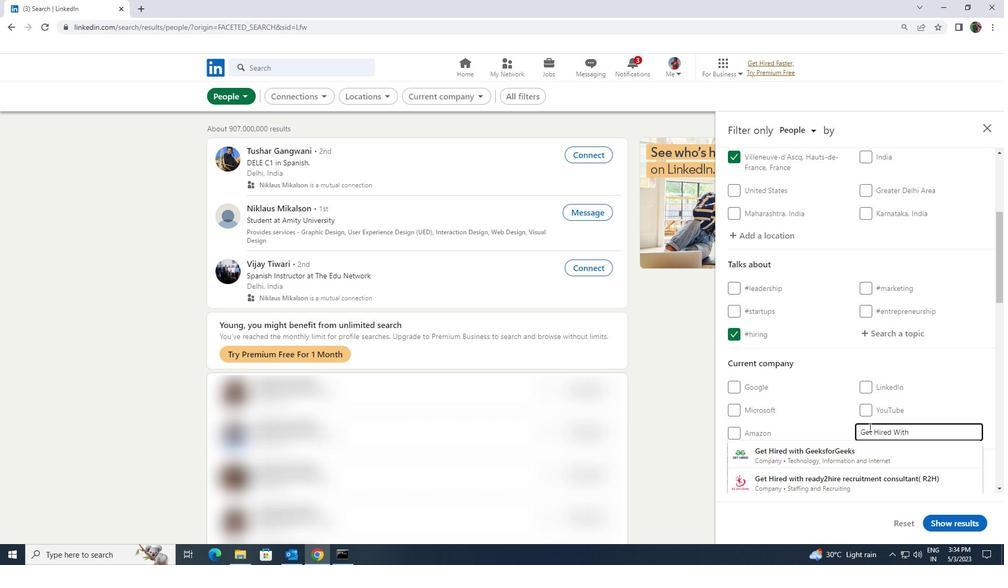 
Action: Mouse pressed left at (872, 440)
Screenshot: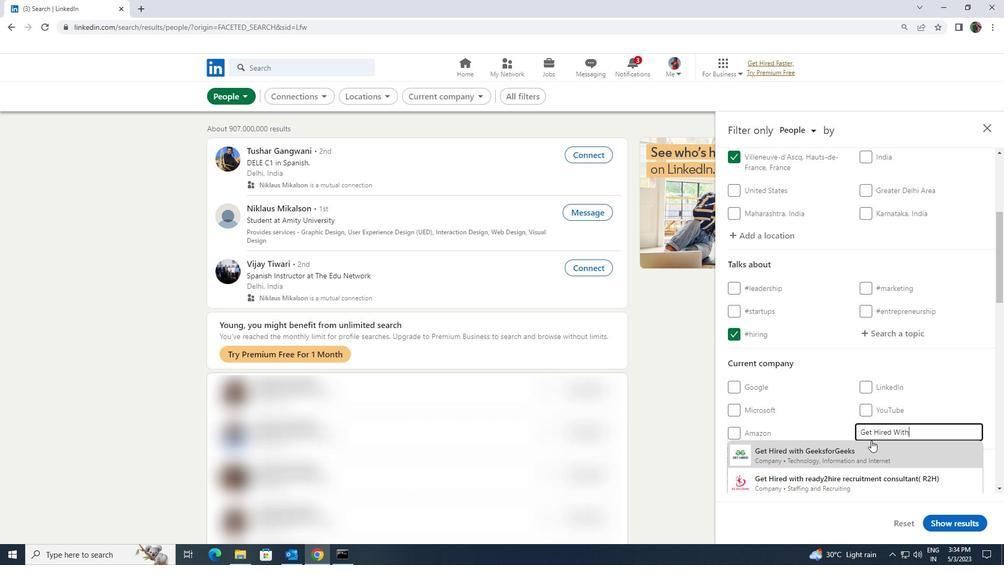 
Action: Mouse scrolled (872, 440) with delta (0, 0)
Screenshot: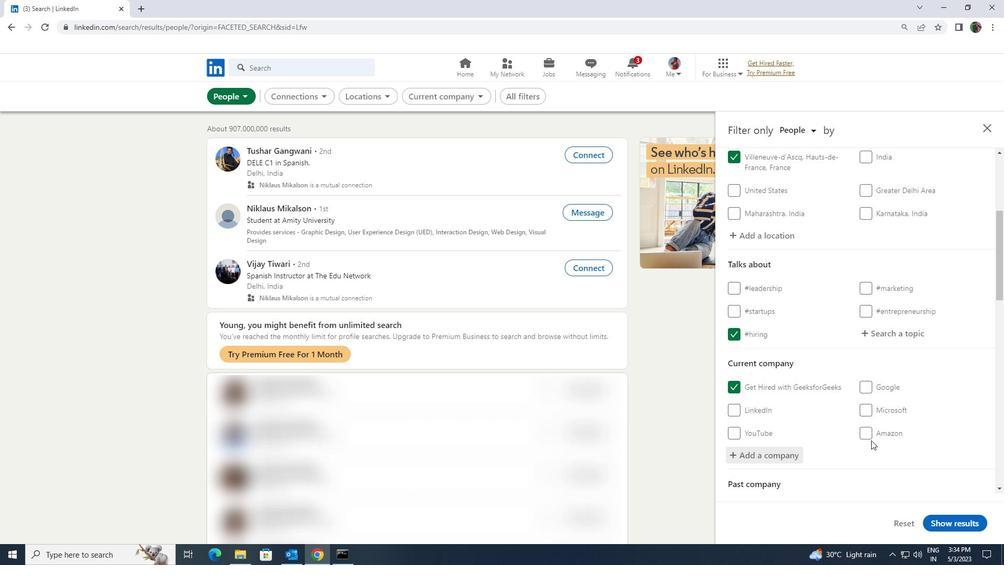 
Action: Mouse scrolled (872, 440) with delta (0, 0)
Screenshot: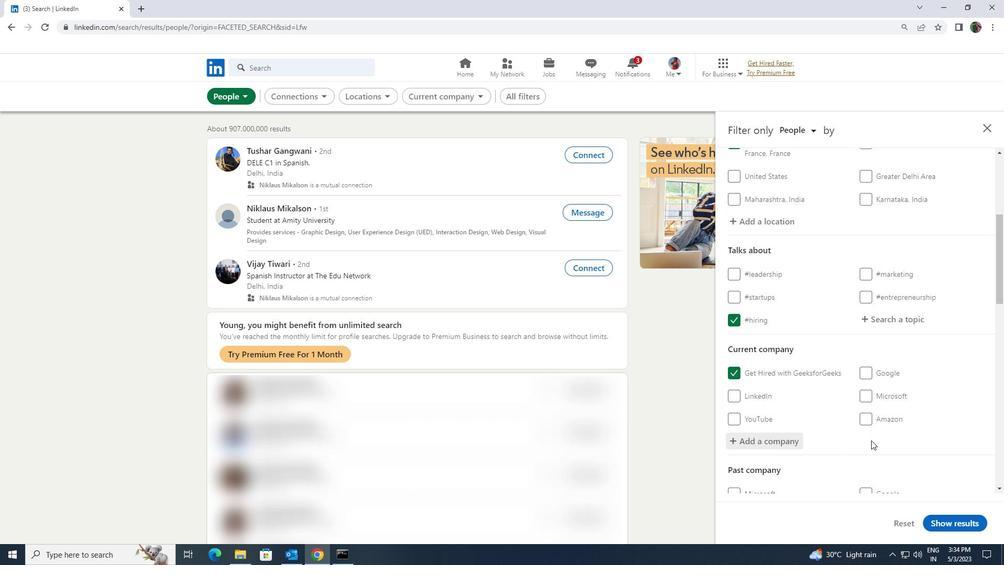
Action: Mouse scrolled (872, 440) with delta (0, 0)
Screenshot: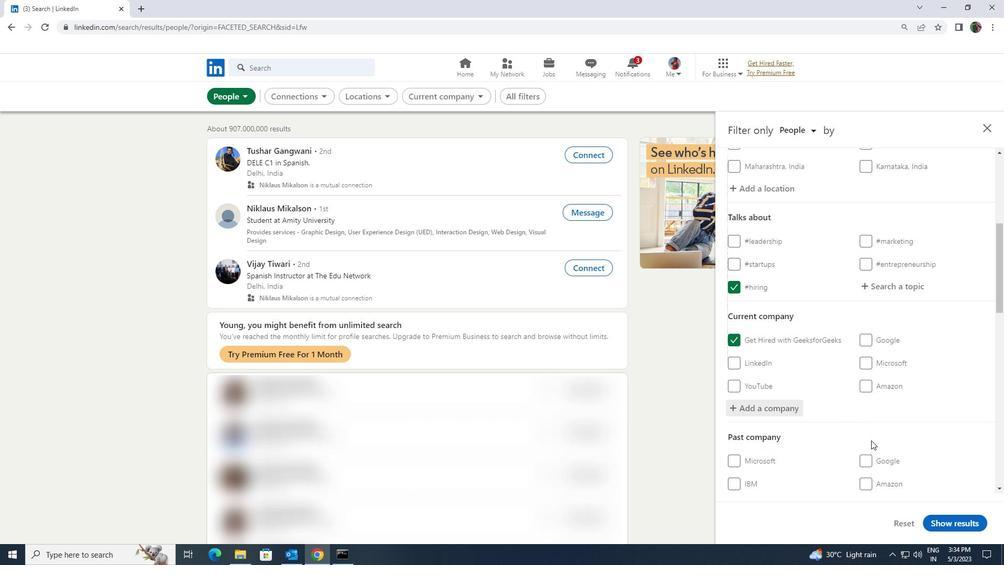 
Action: Mouse scrolled (872, 440) with delta (0, 0)
Screenshot: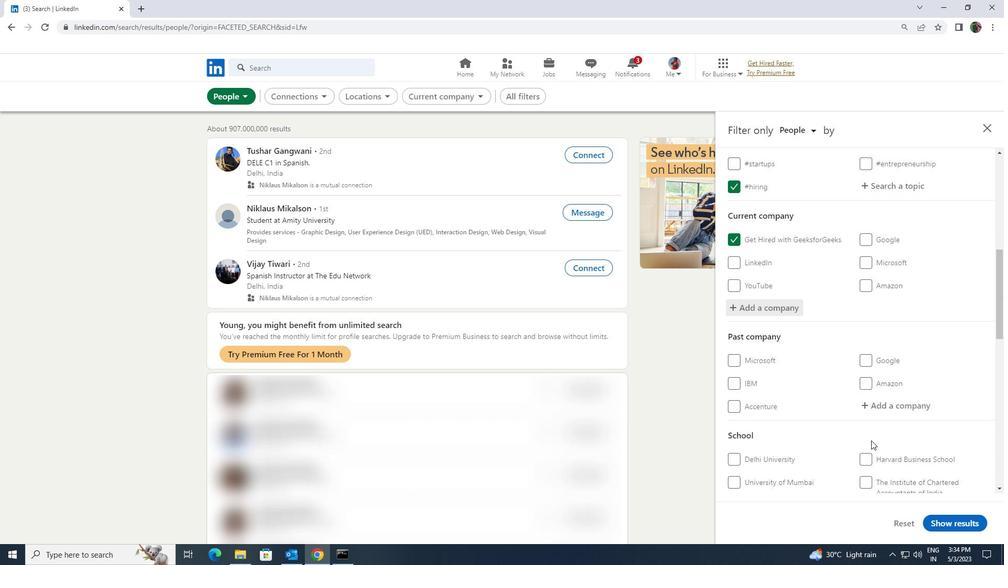 
Action: Mouse moved to (876, 452)
Screenshot: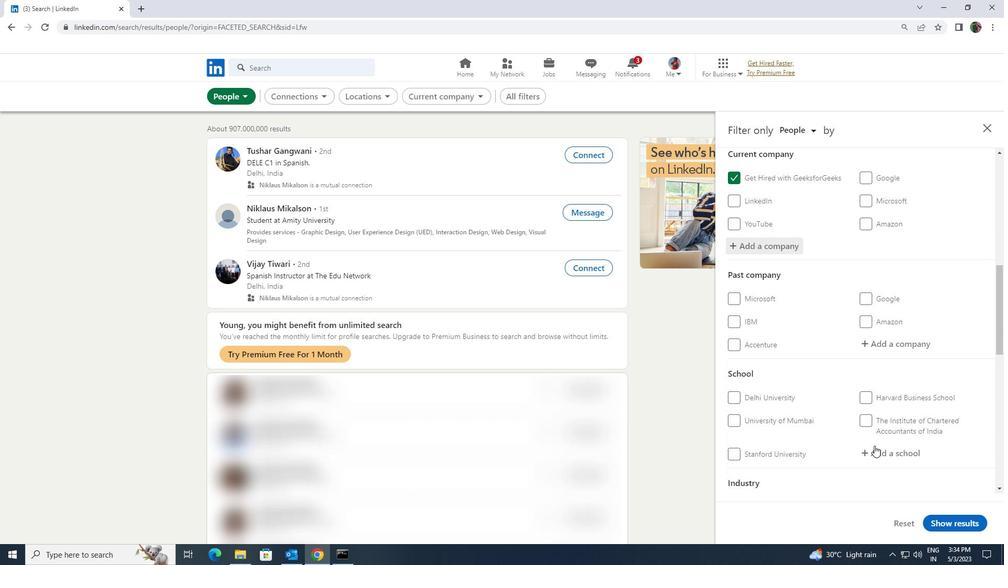 
Action: Mouse pressed left at (876, 452)
Screenshot: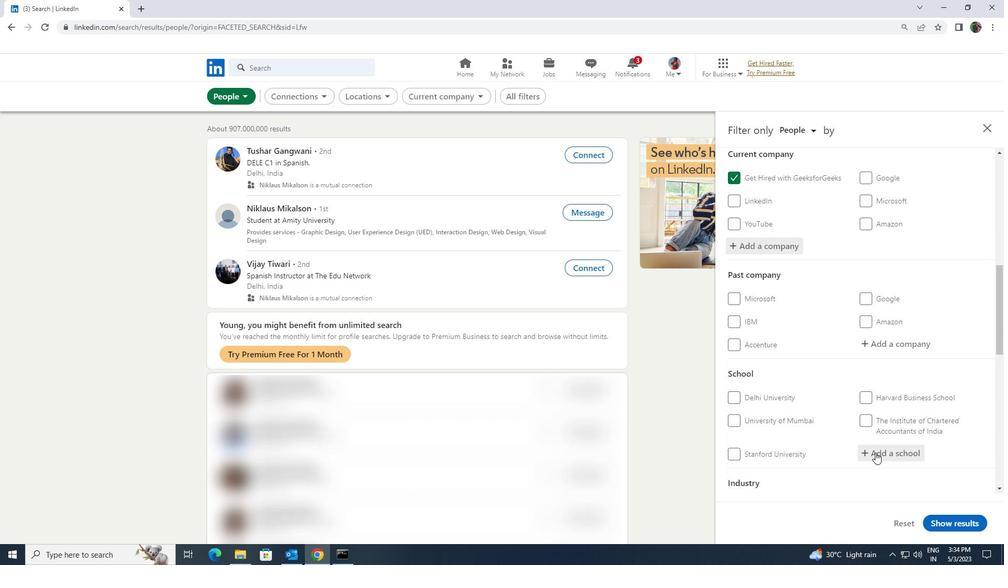 
Action: Key pressed <Key.shift><Key.shift><Key.shift><Key.shift><Key.shift>INDIRA<Key.space><Key.shift>INSTITUTE<Key.space>
Screenshot: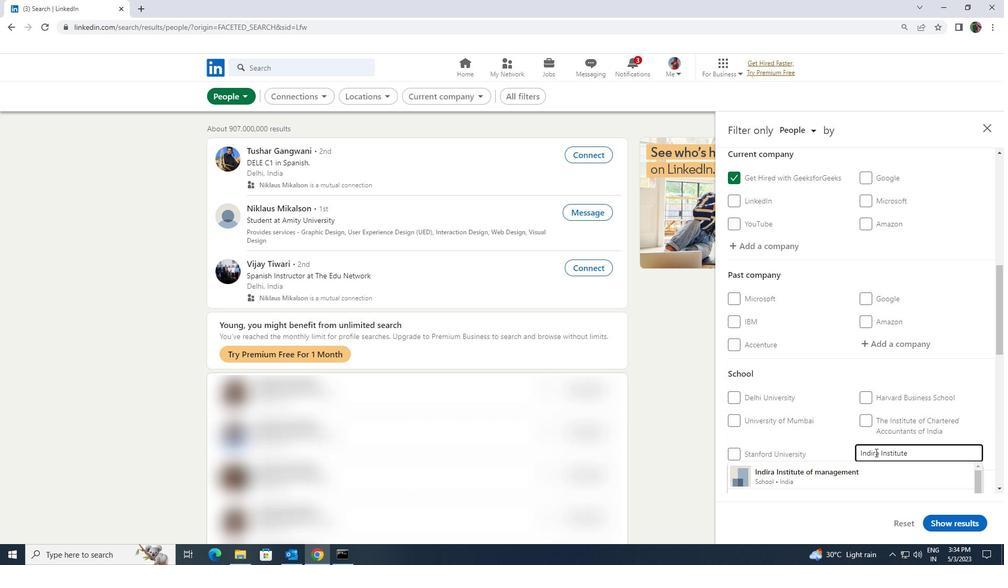 
Action: Mouse moved to (872, 469)
Screenshot: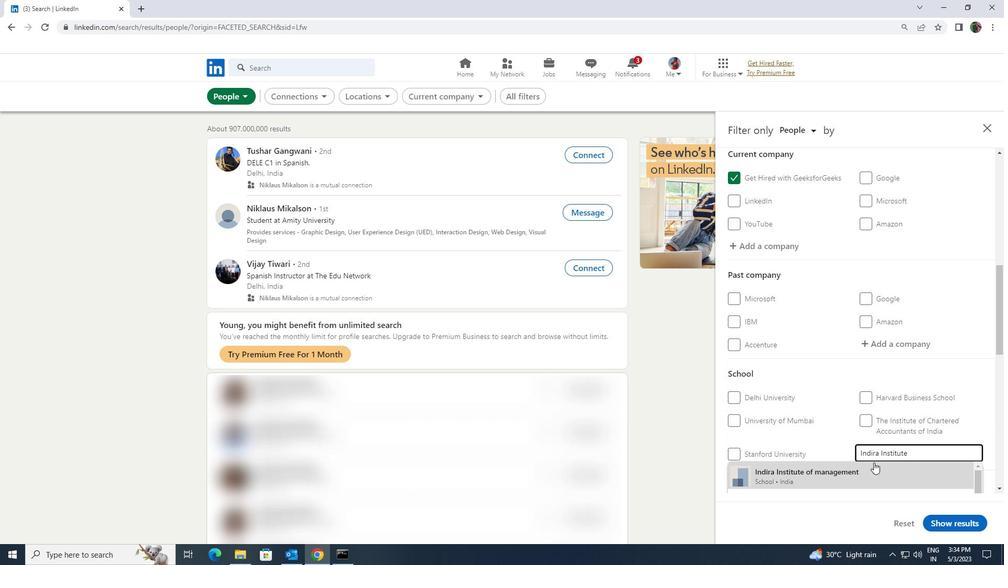 
Action: Mouse pressed left at (872, 469)
Screenshot: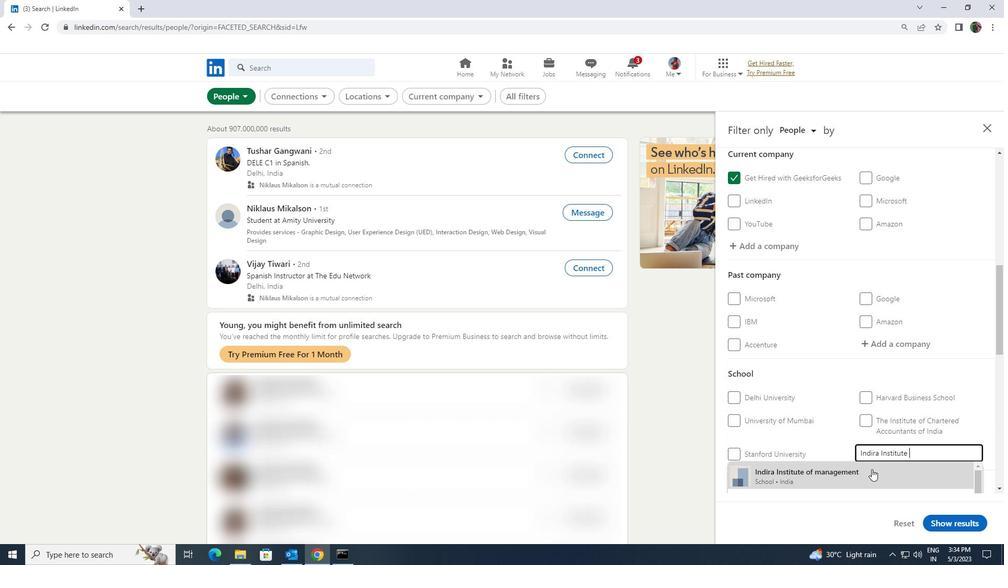 
Action: Mouse scrolled (872, 468) with delta (0, 0)
Screenshot: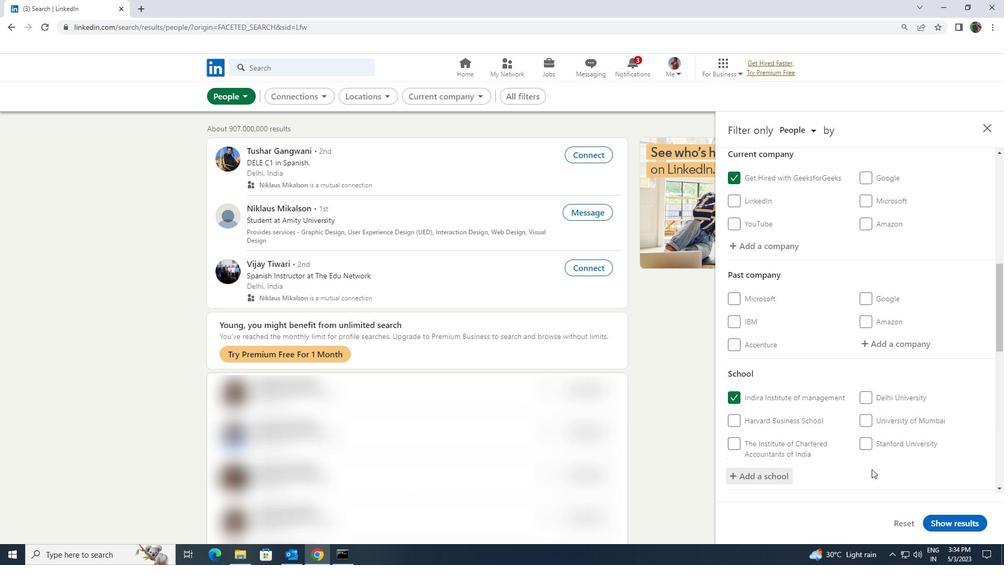 
Action: Mouse scrolled (872, 468) with delta (0, 0)
Screenshot: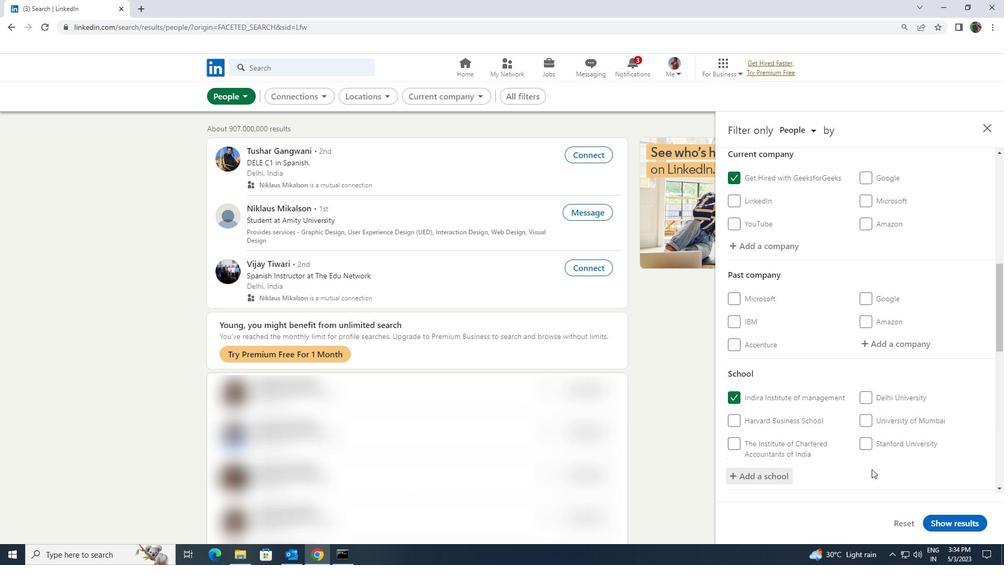 
Action: Mouse scrolled (872, 468) with delta (0, 0)
Screenshot: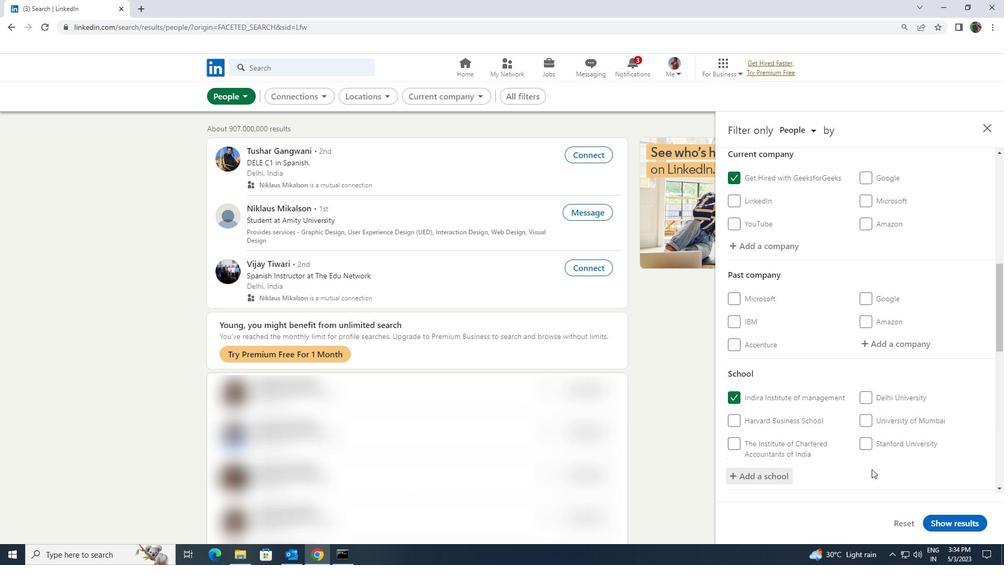 
Action: Mouse moved to (873, 436)
Screenshot: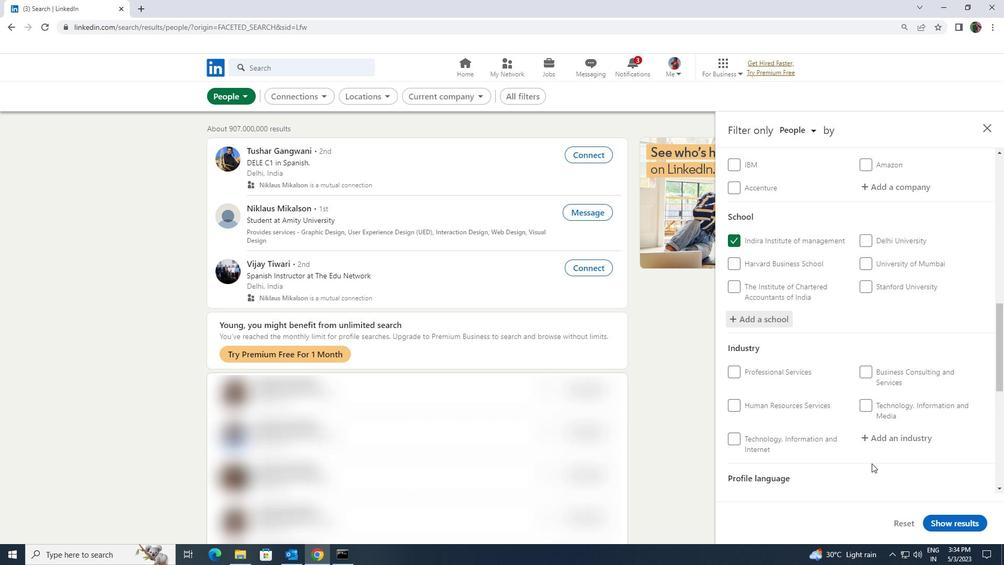 
Action: Mouse pressed left at (873, 436)
Screenshot: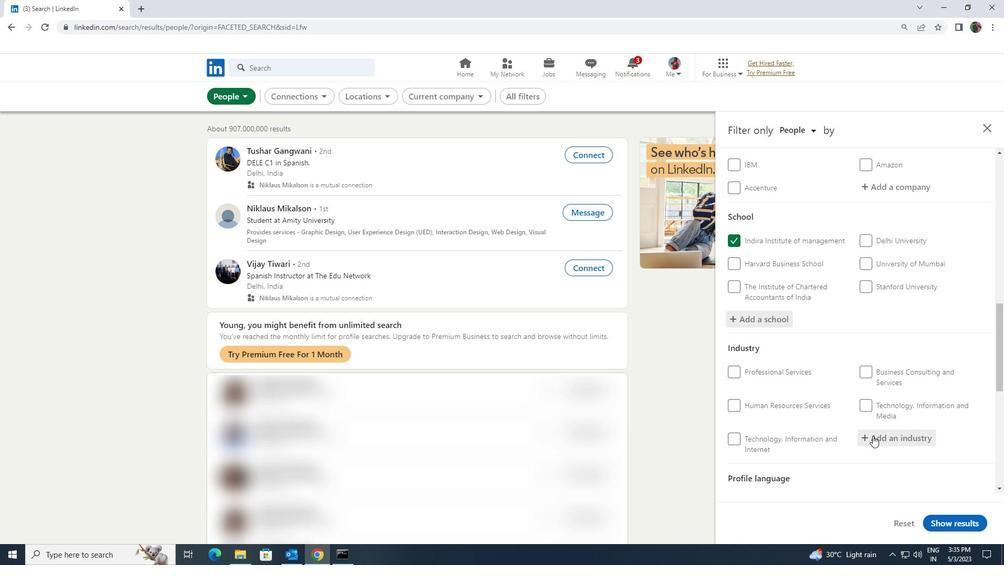 
Action: Key pressed <Key.shift><Key.shift><Key.shift><Key.shift><Key.shift><Key.shift>ANDROID
Screenshot: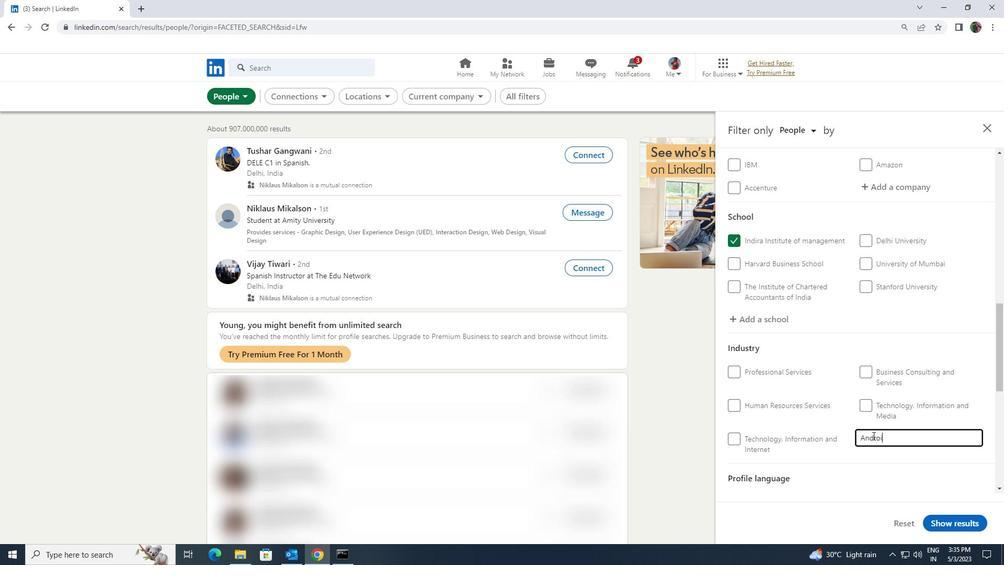 
Action: Mouse moved to (894, 428)
Screenshot: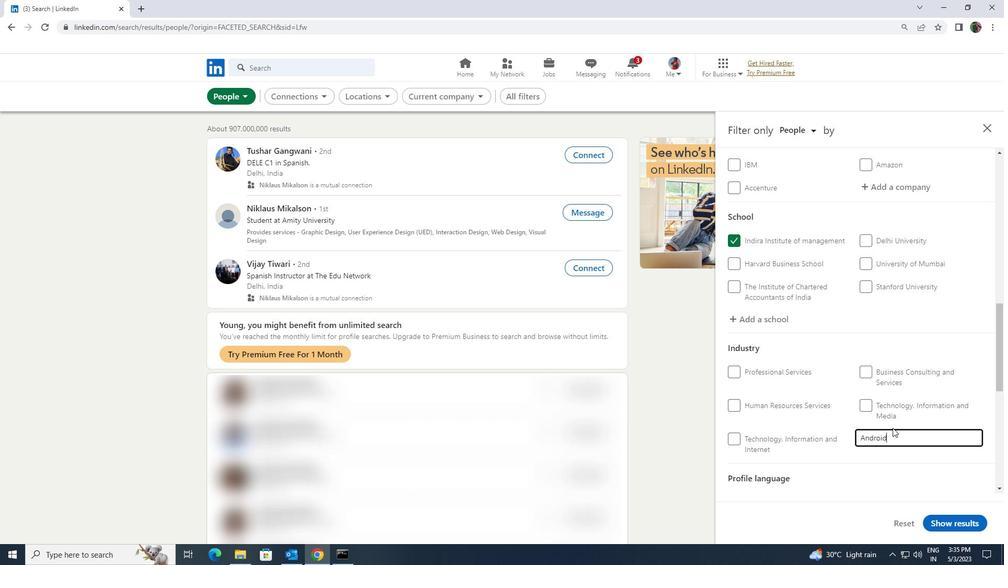 
Action: Key pressed <Key.backspace><Key.backspace><Key.backspace><Key.backspace><Key.backspace><Key.backspace><Key.backspace><Key.shift><Key.shift>BRE
Screenshot: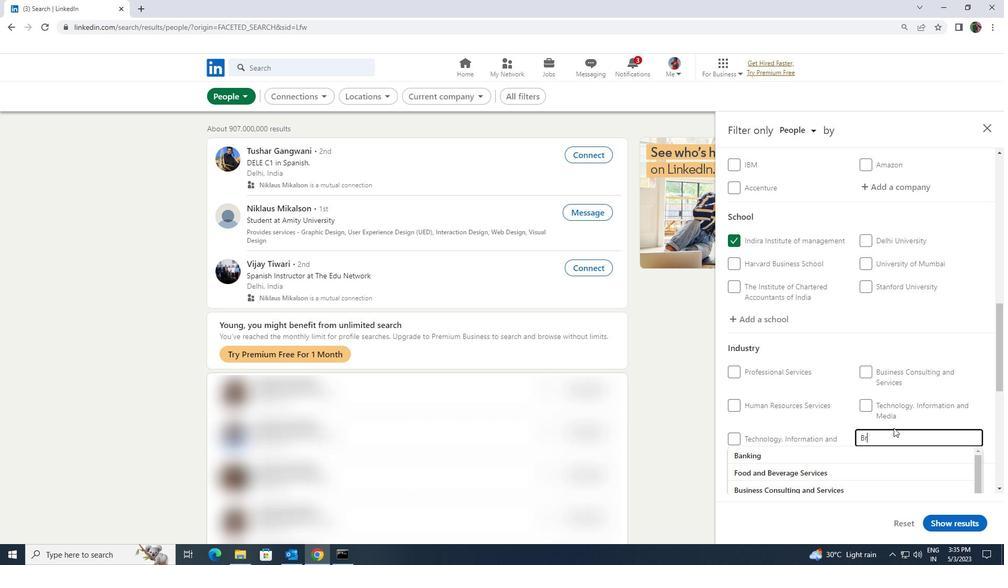 
Action: Mouse moved to (863, 477)
Screenshot: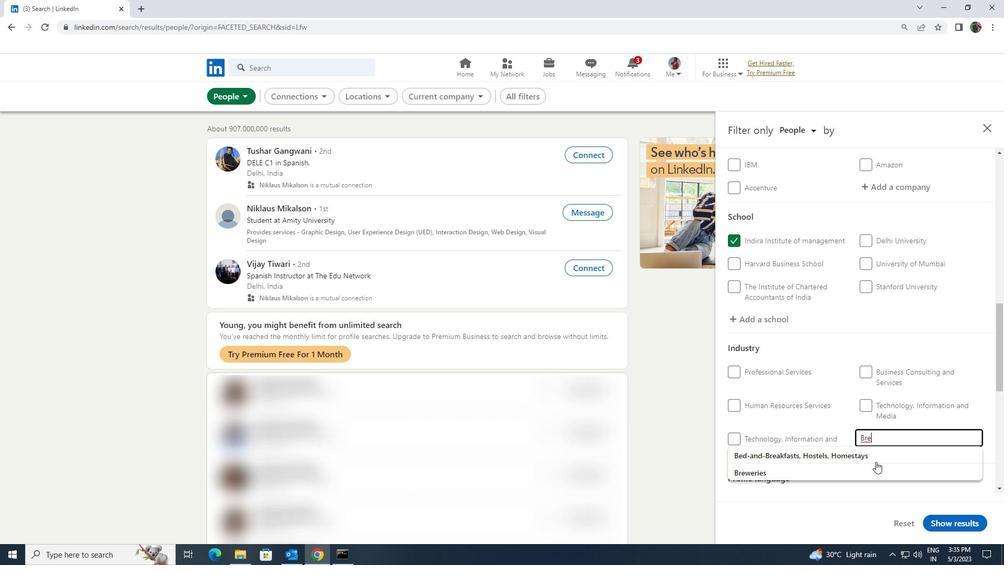 
Action: Mouse pressed left at (863, 477)
Screenshot: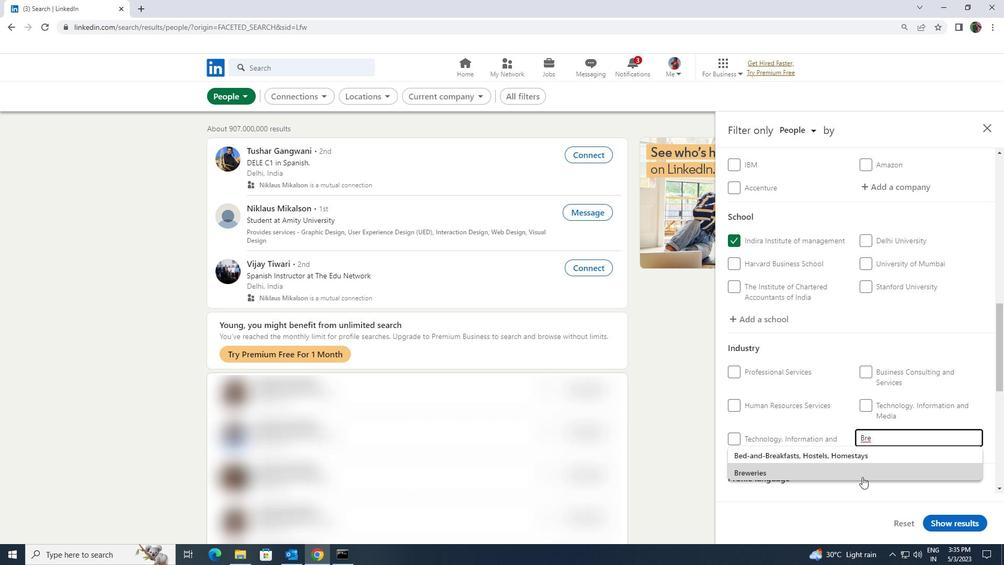 
Action: Mouse scrolled (863, 476) with delta (0, 0)
Screenshot: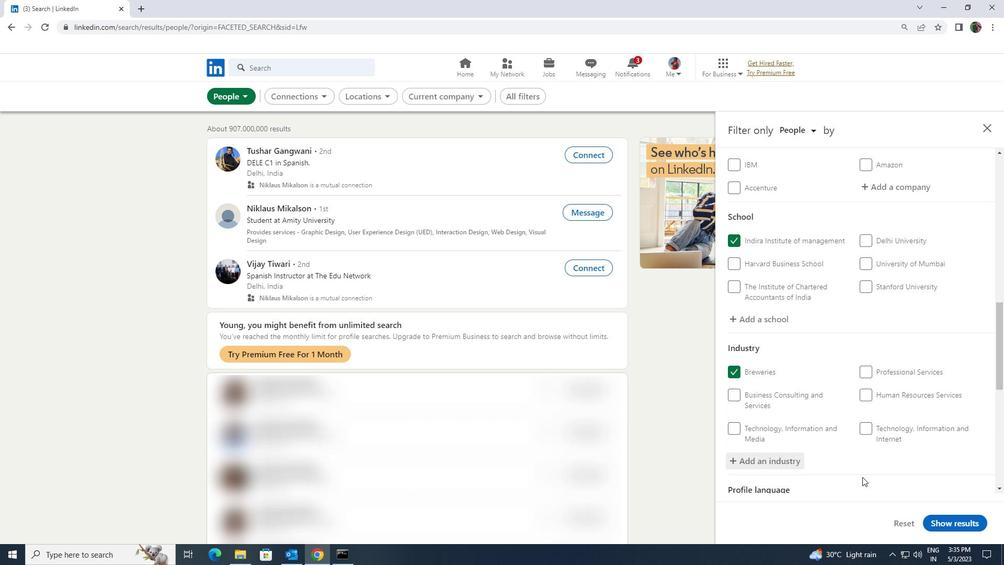 
Action: Mouse scrolled (863, 476) with delta (0, 0)
Screenshot: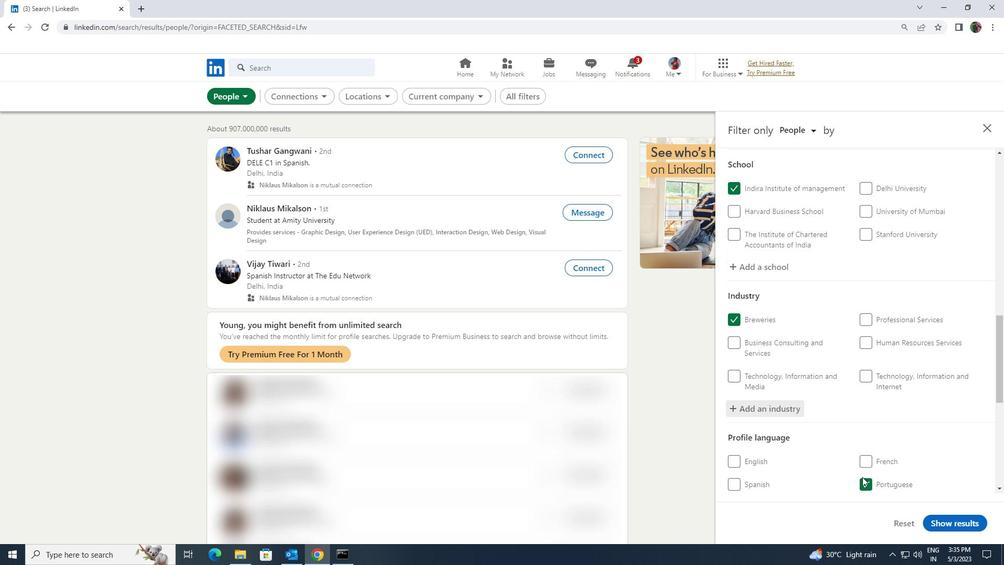 
Action: Mouse scrolled (863, 476) with delta (0, 0)
Screenshot: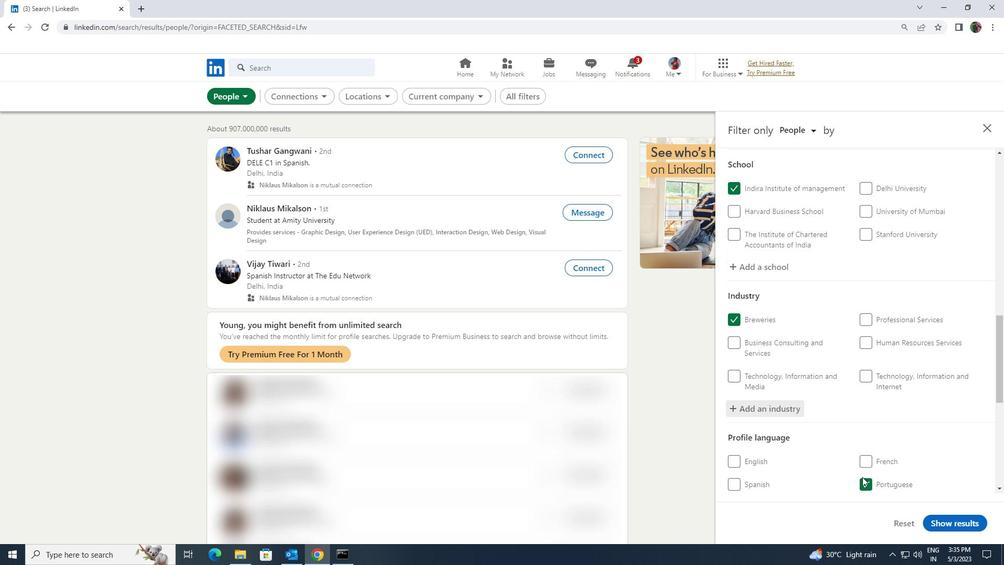 
Action: Mouse moved to (862, 477)
Screenshot: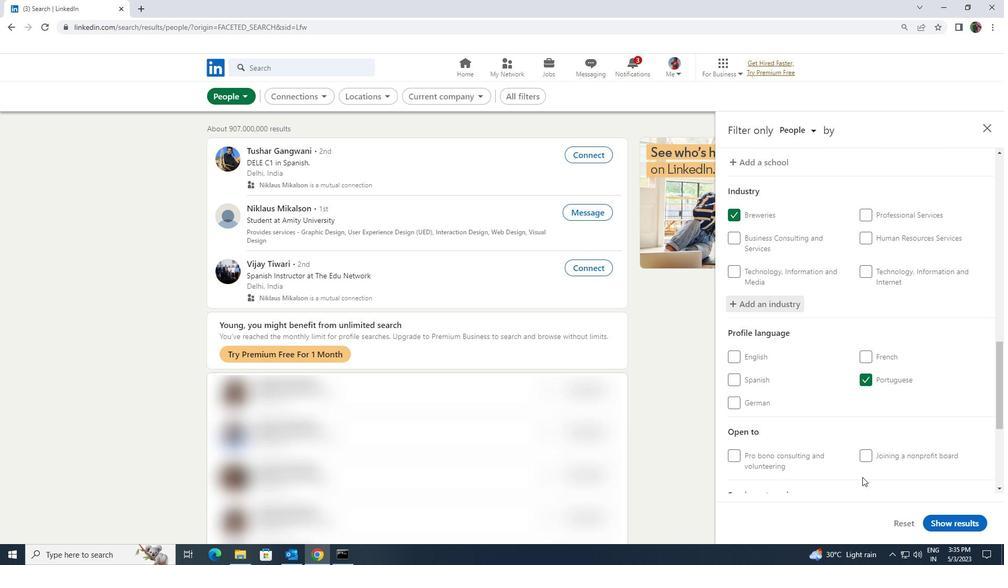 
Action: Mouse scrolled (862, 476) with delta (0, 0)
Screenshot: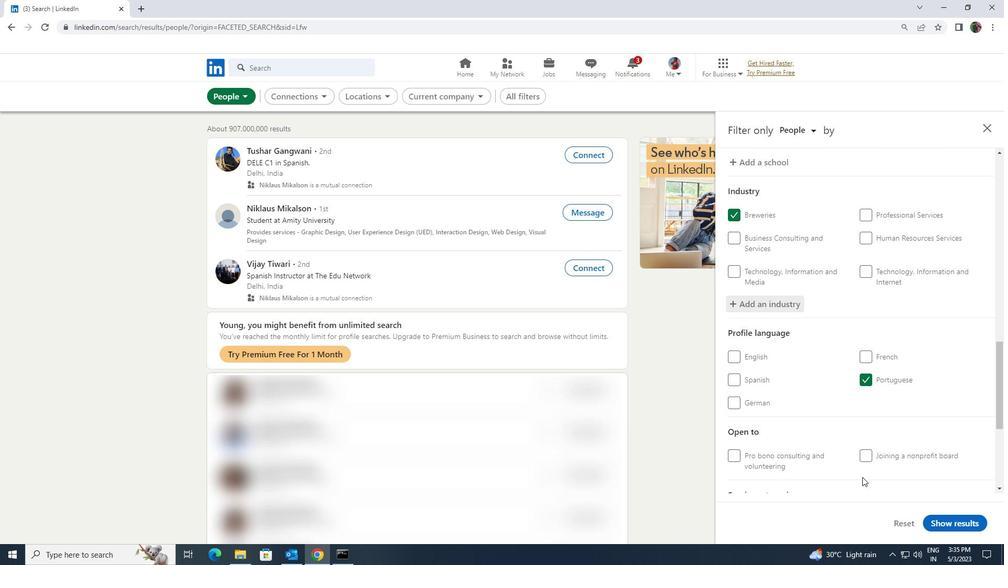 
Action: Mouse moved to (864, 468)
Screenshot: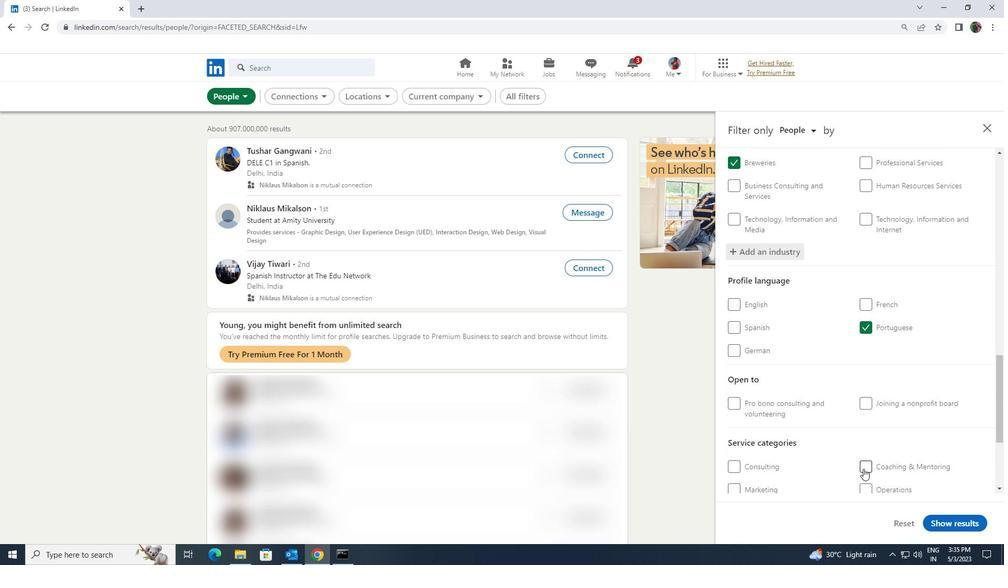 
Action: Mouse scrolled (864, 467) with delta (0, 0)
Screenshot: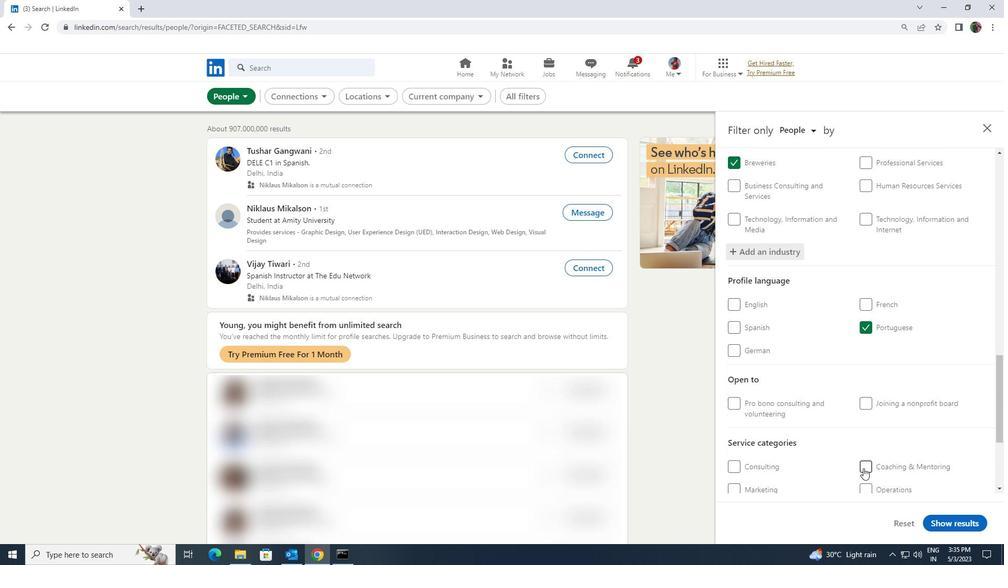 
Action: Mouse scrolled (864, 467) with delta (0, 0)
Screenshot: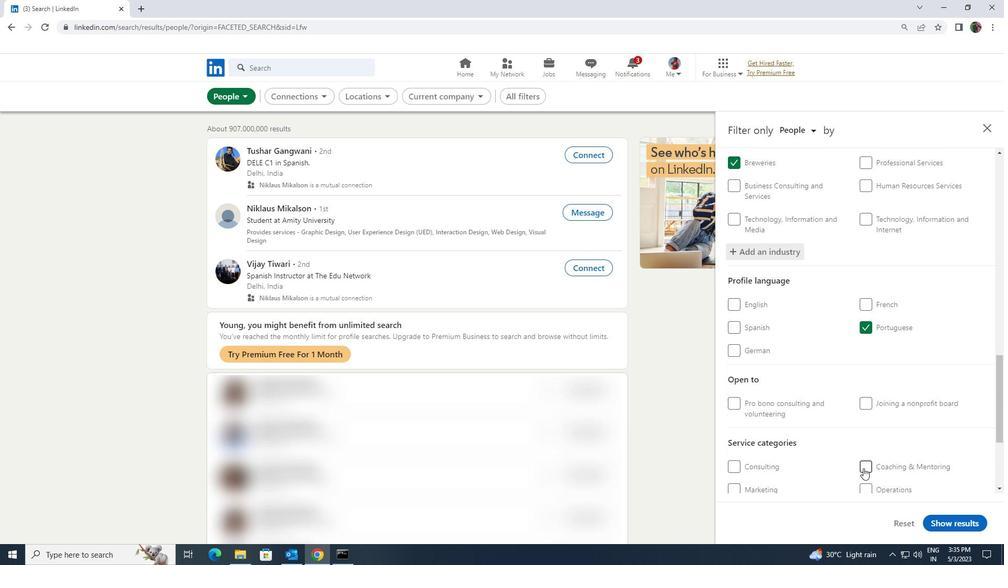 
Action: Mouse moved to (870, 407)
Screenshot: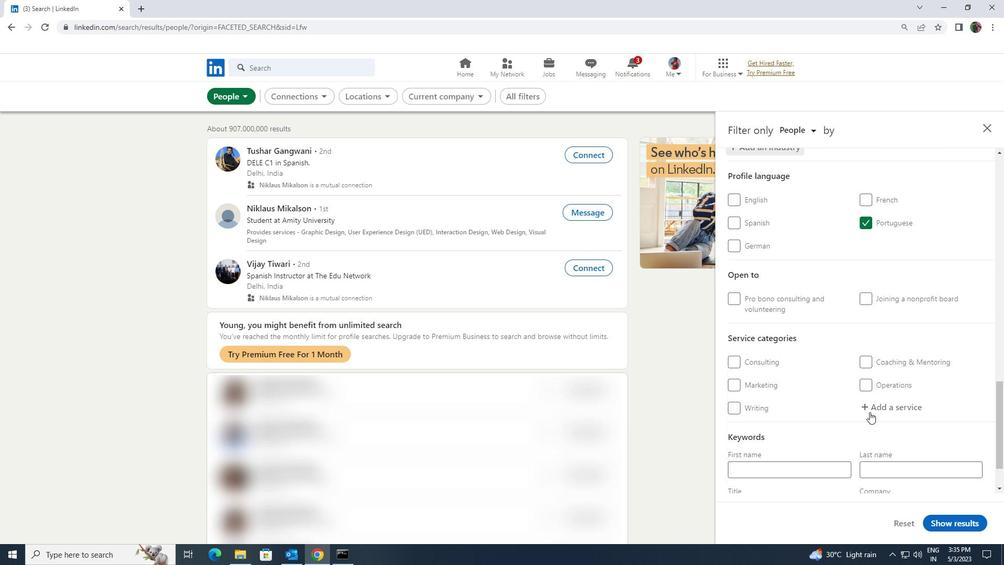 
Action: Mouse pressed left at (870, 407)
Screenshot: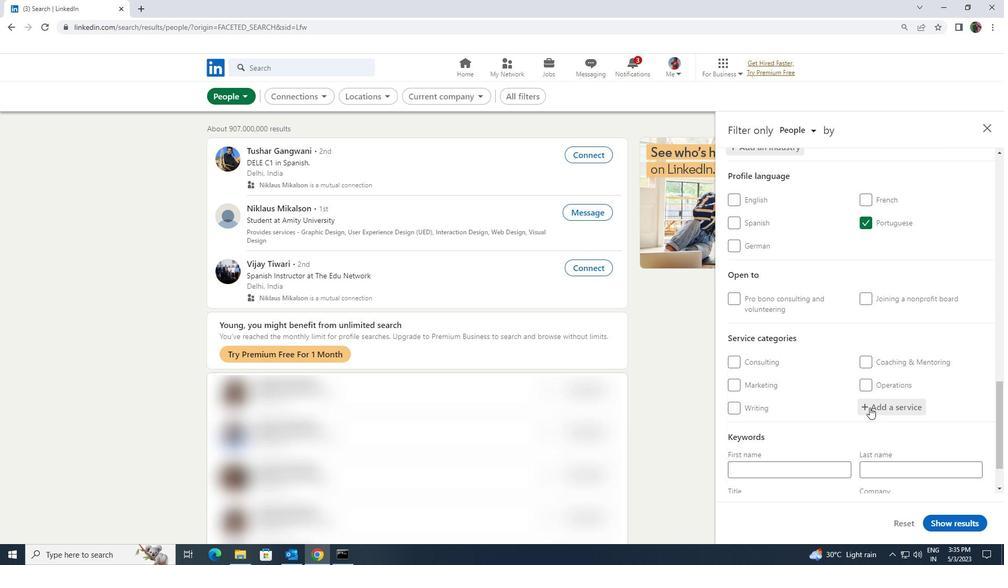 
Action: Key pressed <Key.shift><Key.shift><Key.shift><Key.shift><Key.shift><Key.shift><Key.shift><Key.shift><Key.shift><Key.shift><Key.shift><Key.shift>ANDR
Screenshot: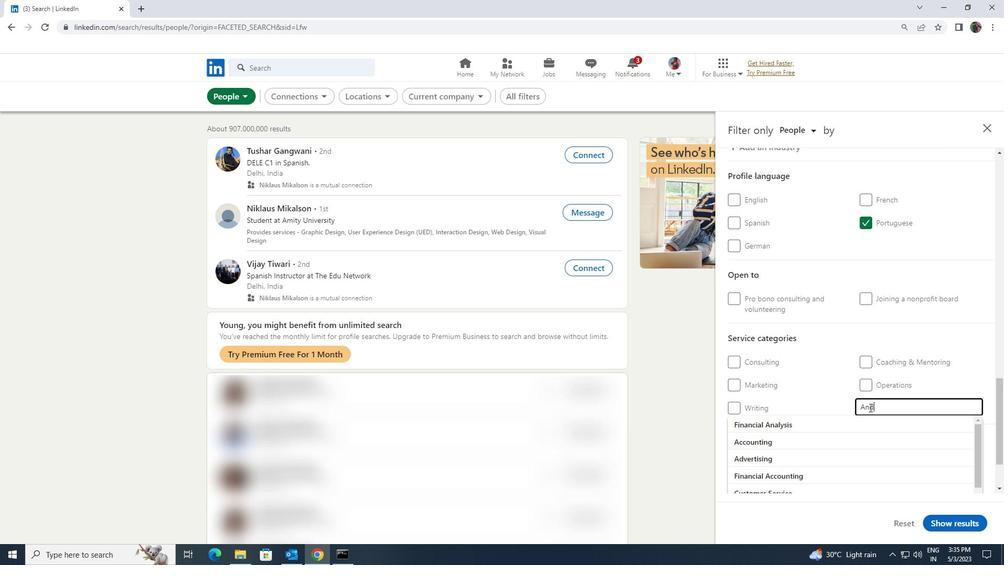 
Action: Mouse moved to (865, 417)
Screenshot: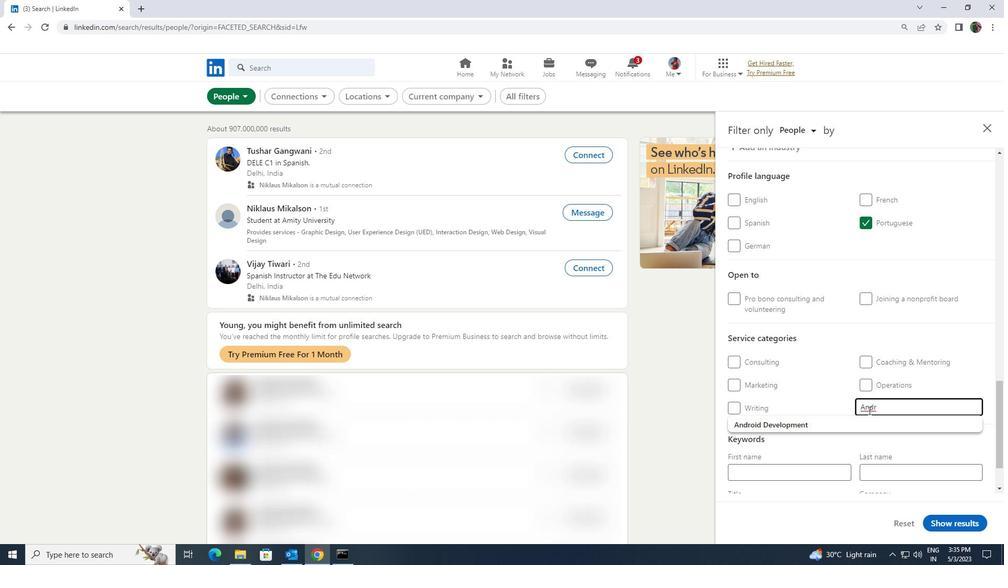 
Action: Mouse pressed left at (865, 417)
Screenshot: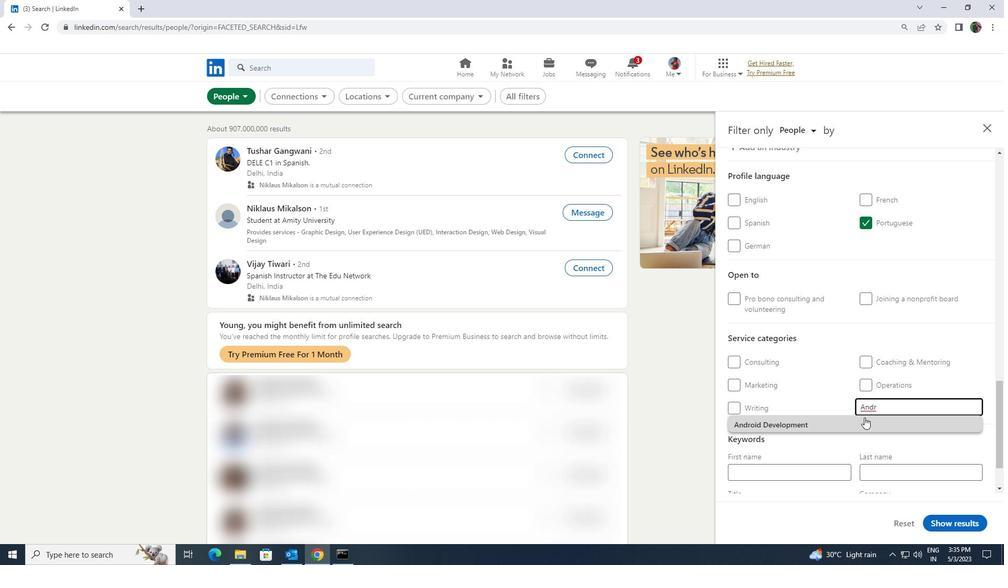 
Action: Mouse scrolled (865, 417) with delta (0, 0)
Screenshot: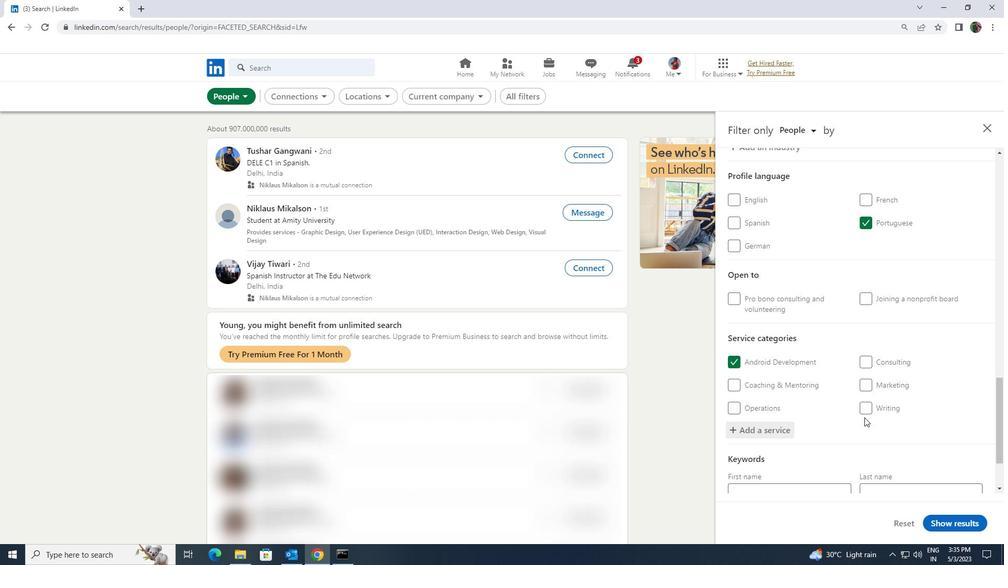 
Action: Mouse scrolled (865, 417) with delta (0, 0)
Screenshot: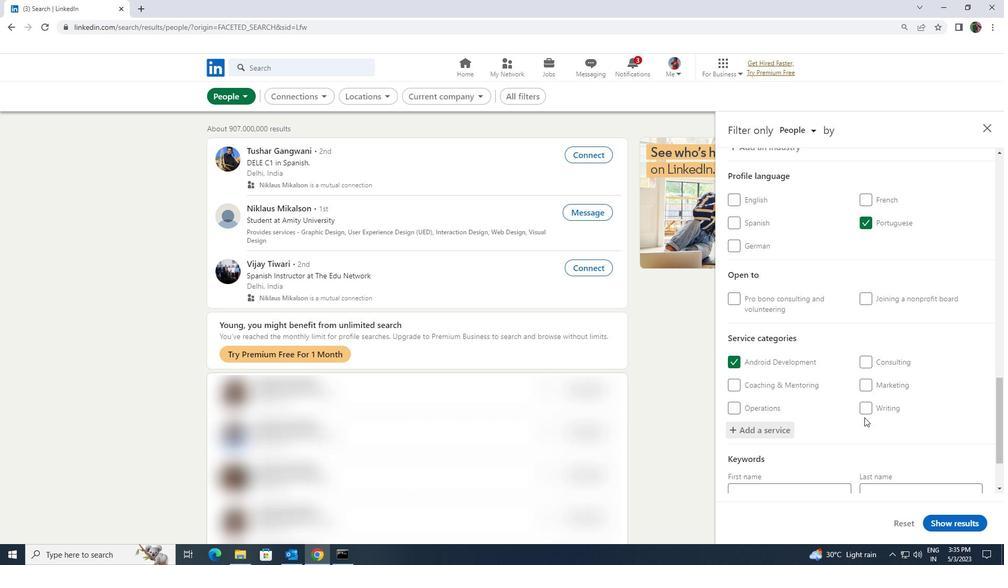 
Action: Mouse moved to (842, 442)
Screenshot: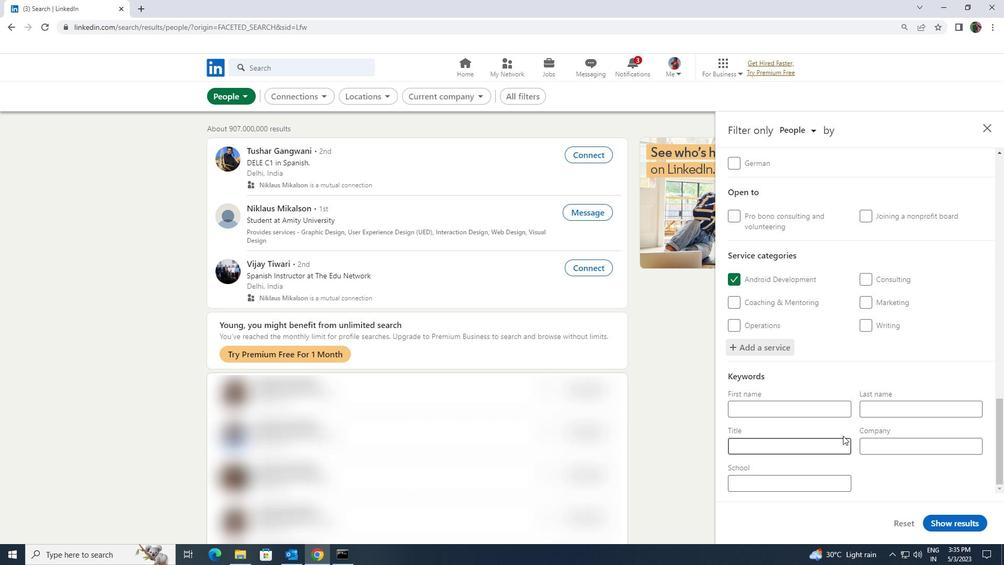 
Action: Mouse pressed left at (842, 442)
Screenshot: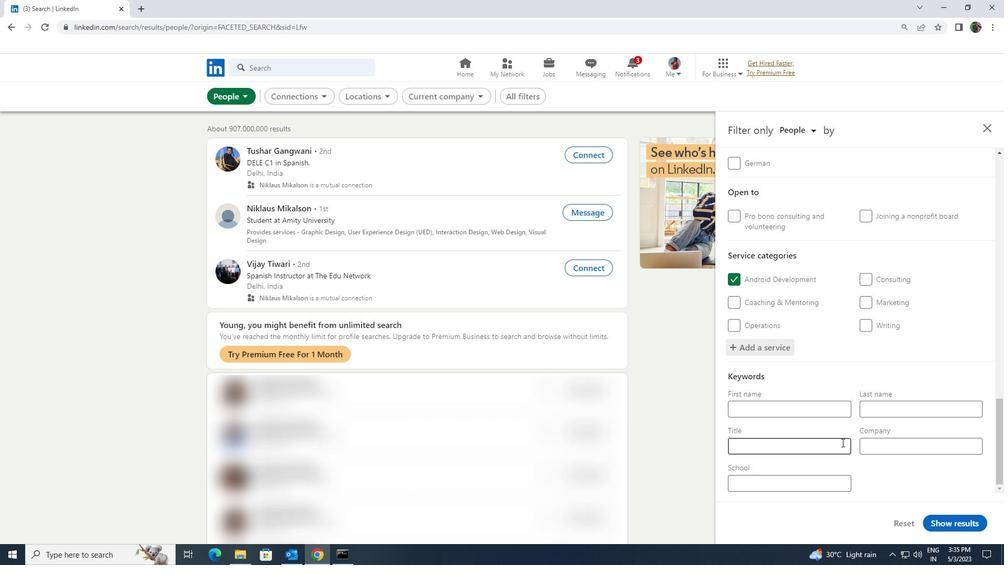 
Action: Key pressed <Key.shift><Key.shift><Key.shift><Key.shift><Key.shift><Key.shift>SPEECH<Key.space><Key.shift><Key.shift><Key.shift><Key.shift><Key.shift><Key.shift>PATHOLOGIST
Screenshot: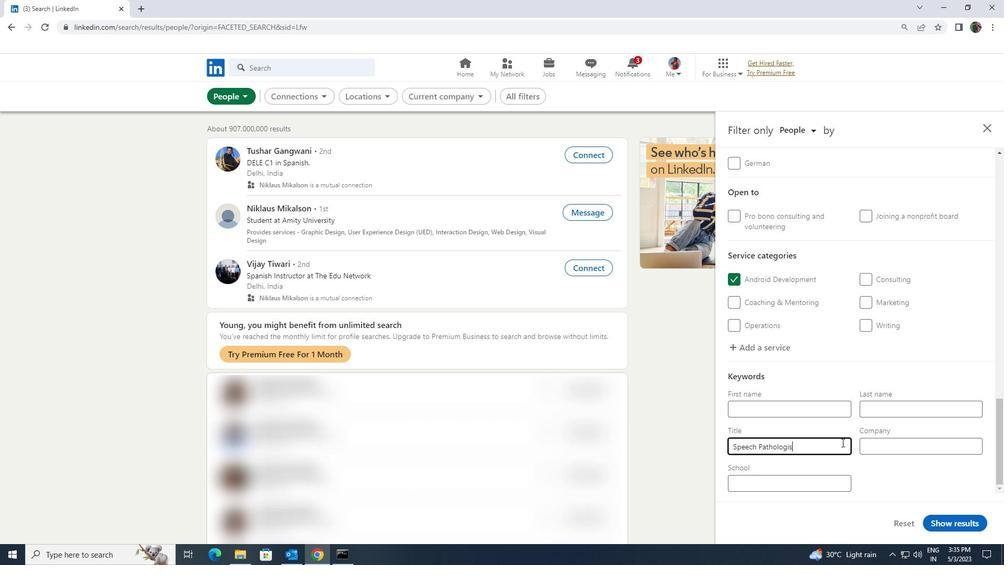 
Action: Mouse moved to (952, 523)
Screenshot: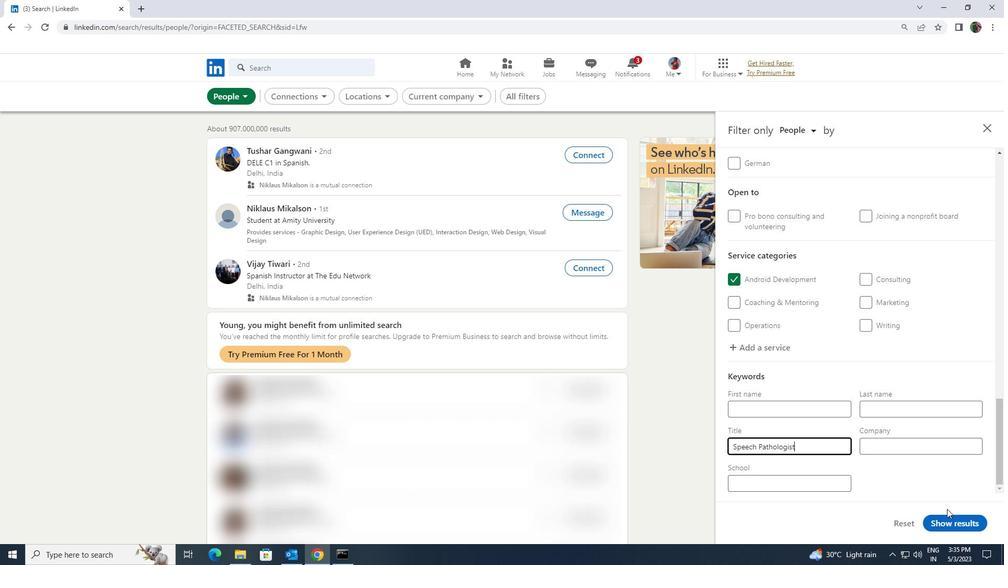 
Action: Mouse pressed left at (952, 523)
Screenshot: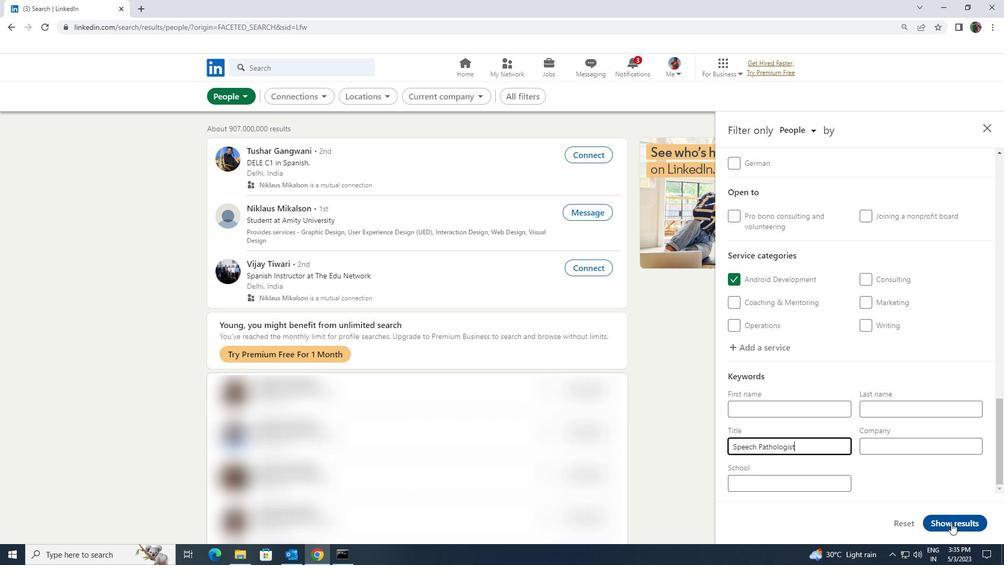 
